 Task: Add a timeline in the project TouchLine for the epic 'Digital product development' from 2023/02/16 to 2025/11/07.
Action: Mouse moved to (153, 209)
Screenshot: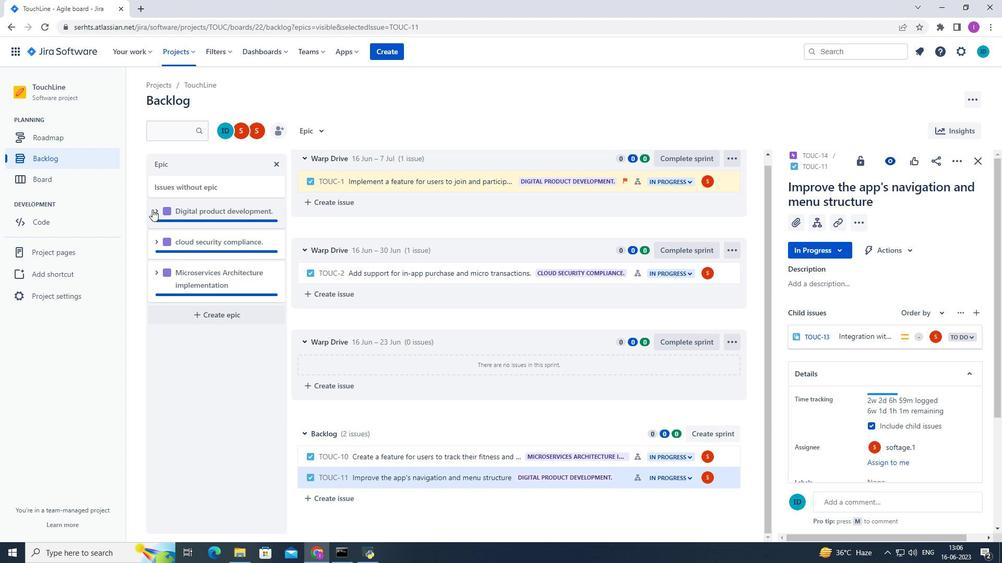 
Action: Mouse pressed left at (153, 209)
Screenshot: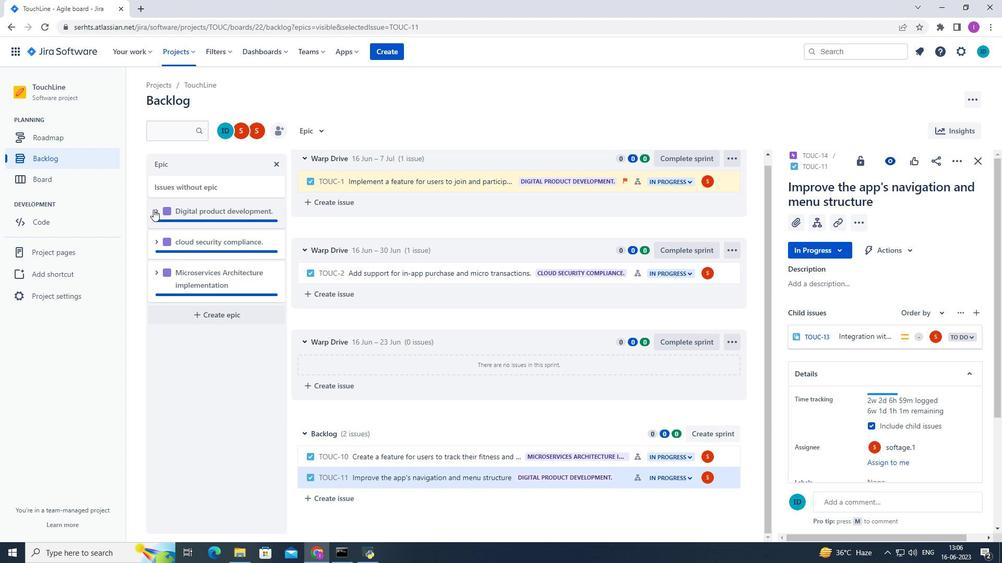 
Action: Mouse moved to (195, 292)
Screenshot: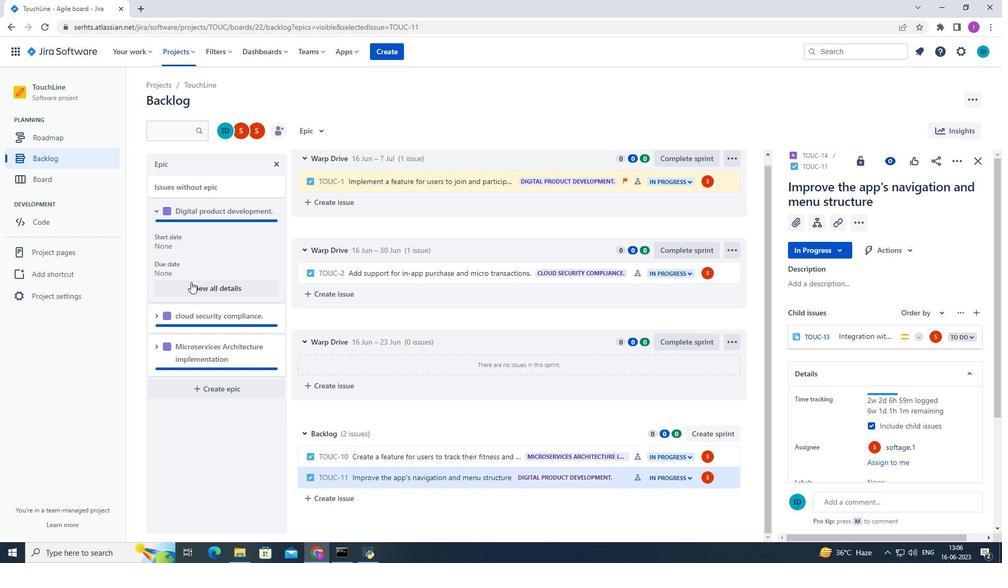 
Action: Mouse pressed left at (195, 292)
Screenshot: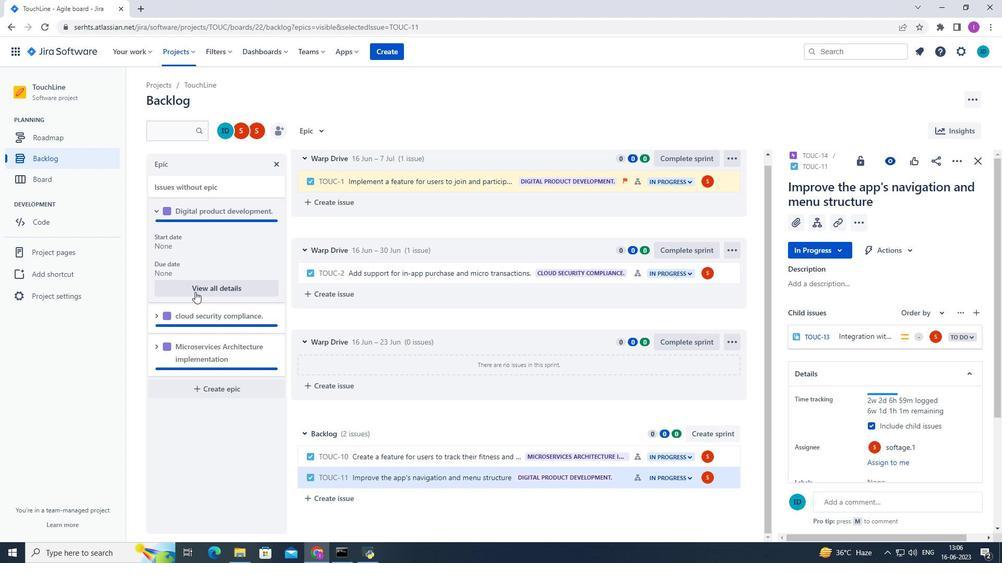 
Action: Mouse moved to (905, 445)
Screenshot: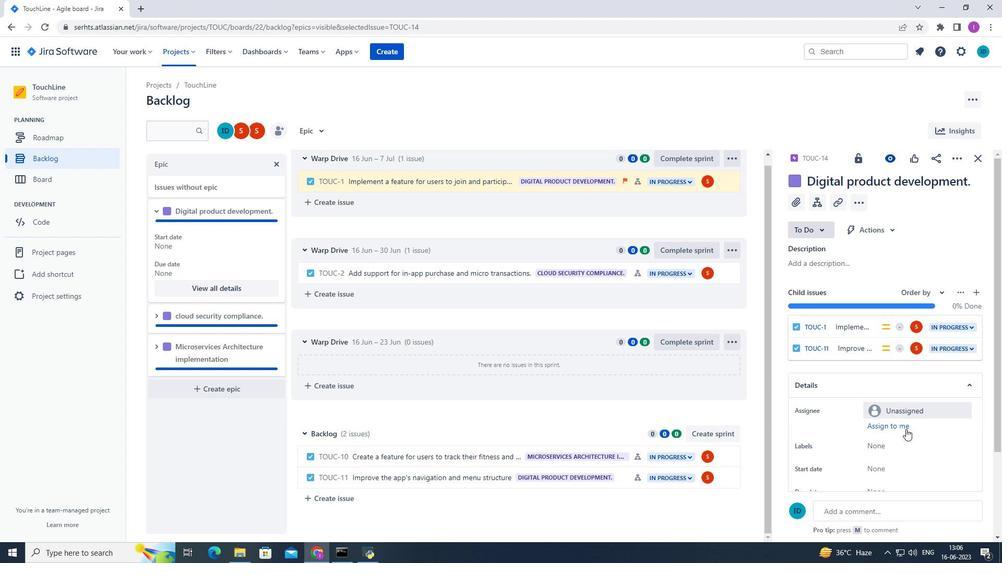 
Action: Mouse scrolled (905, 444) with delta (0, 0)
Screenshot: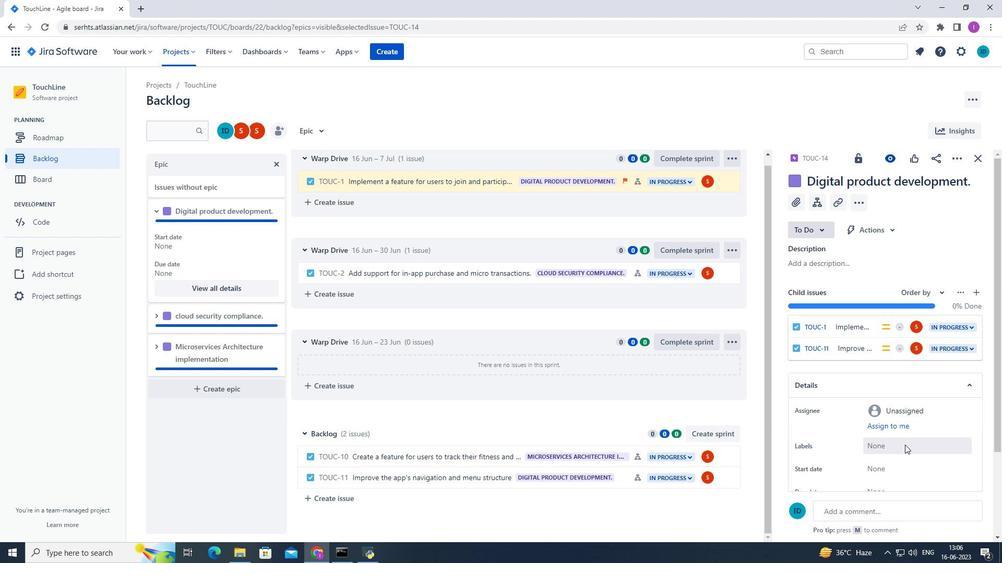 
Action: Mouse scrolled (905, 444) with delta (0, 0)
Screenshot: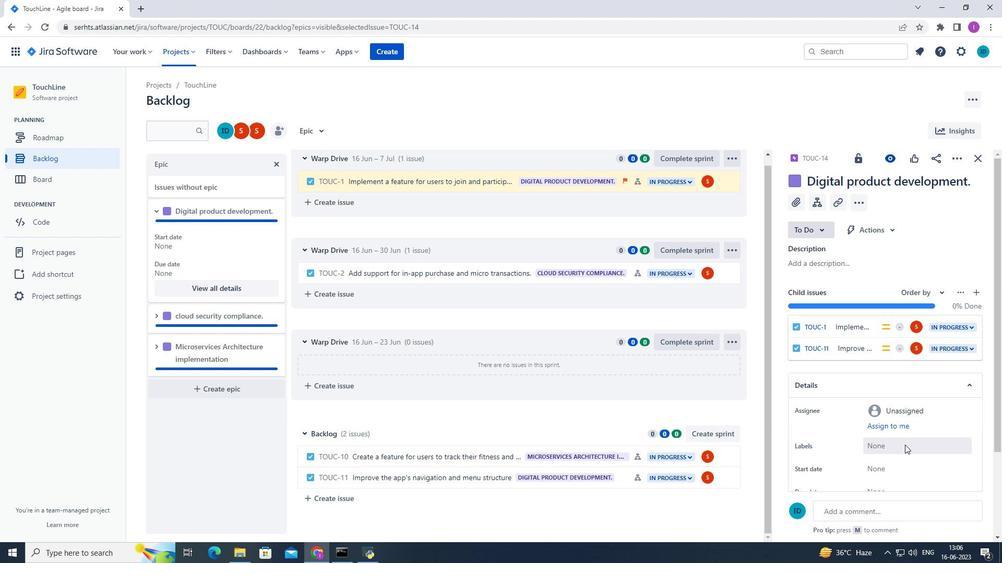 
Action: Mouse scrolled (905, 444) with delta (0, 0)
Screenshot: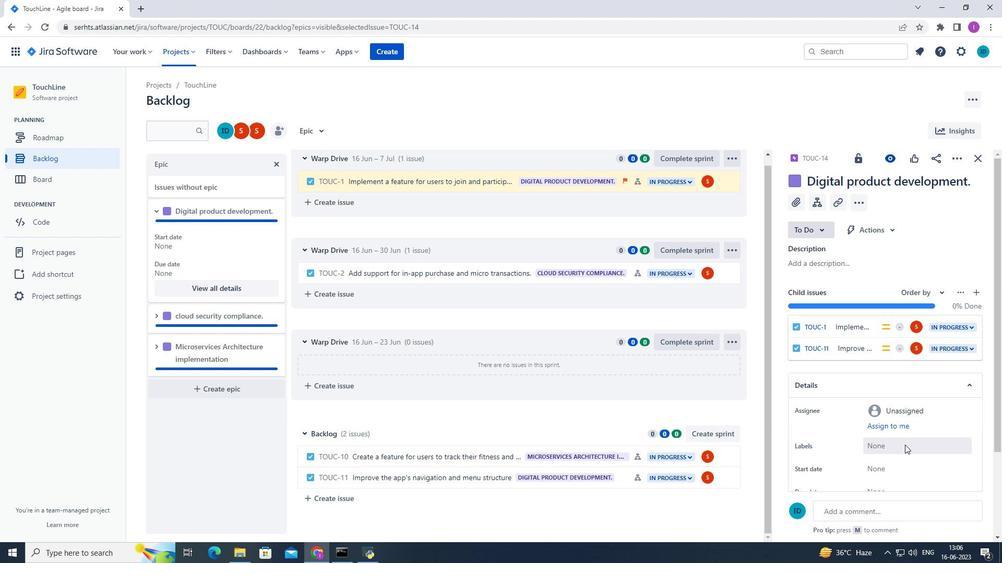 
Action: Mouse scrolled (905, 444) with delta (0, 0)
Screenshot: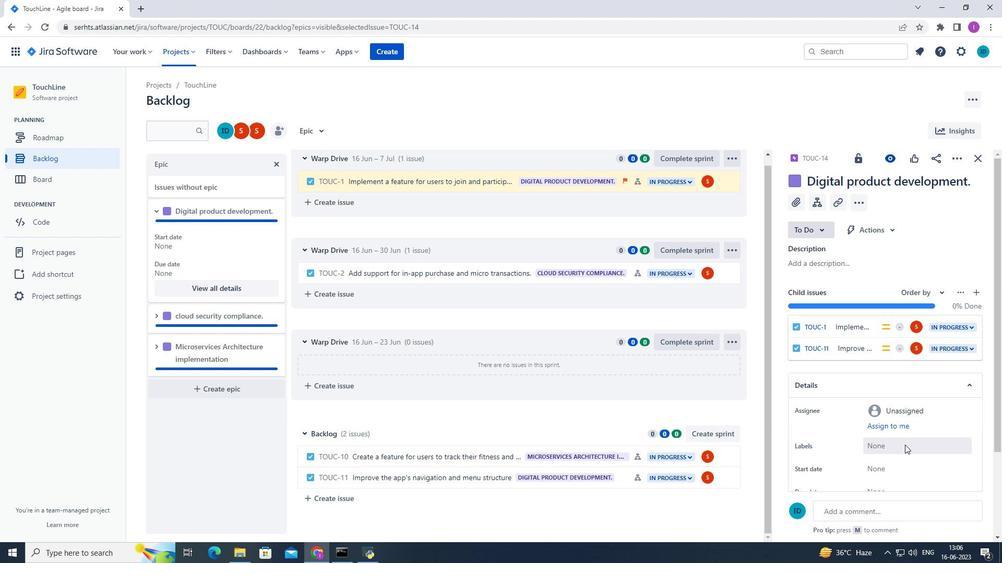 
Action: Mouse moved to (882, 363)
Screenshot: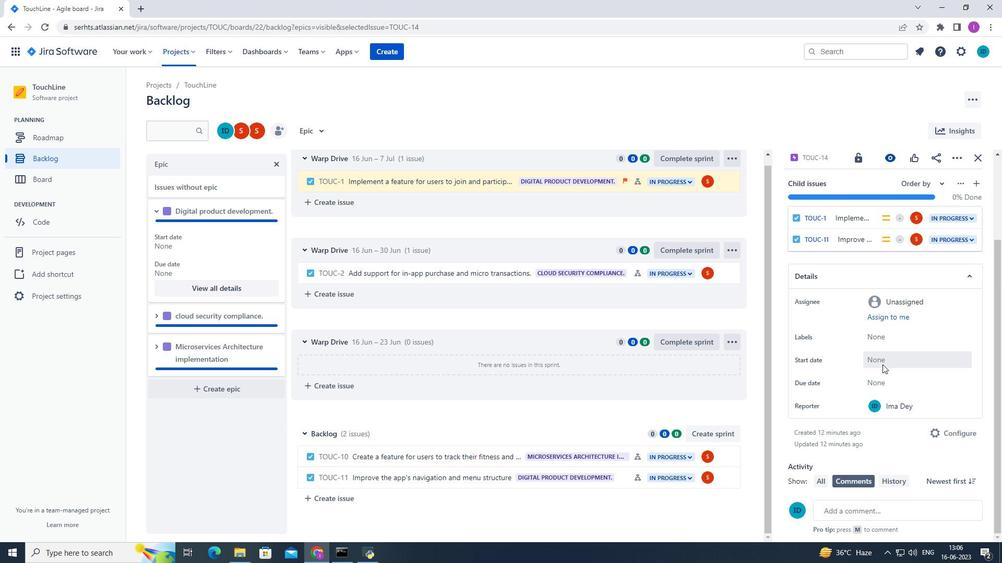 
Action: Mouse pressed left at (882, 363)
Screenshot: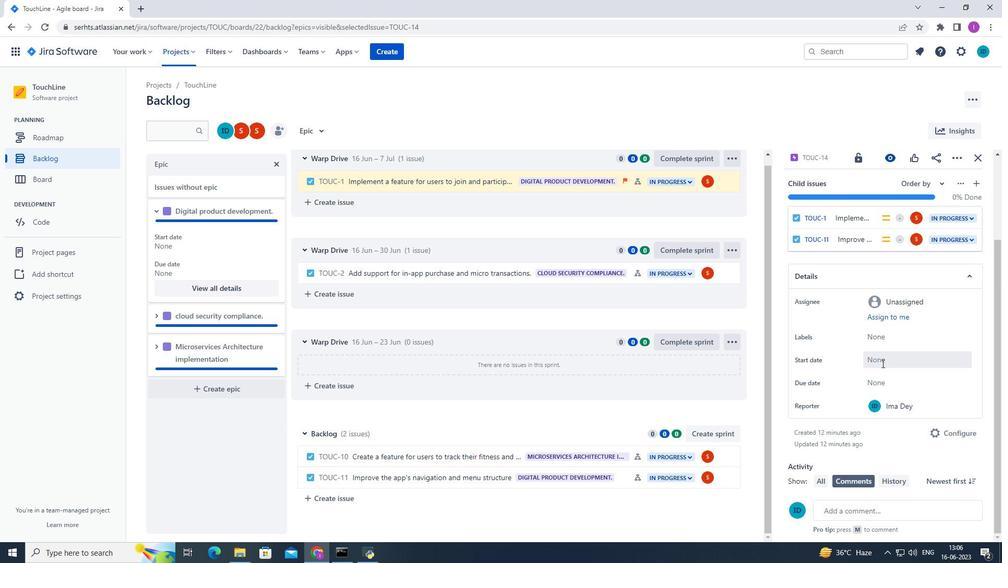 
Action: Mouse moved to (984, 389)
Screenshot: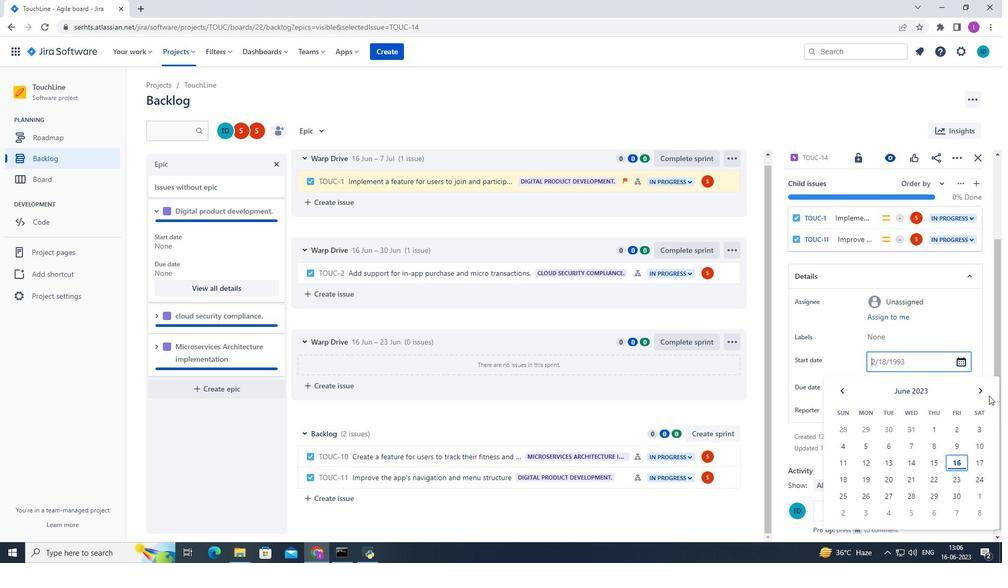 
Action: Mouse pressed left at (984, 389)
Screenshot: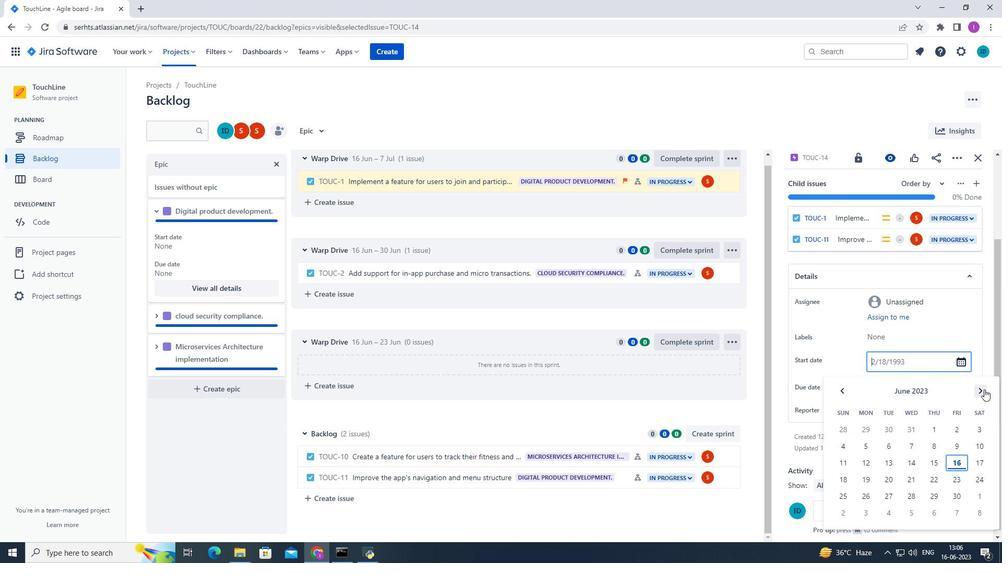 
Action: Mouse pressed left at (984, 389)
Screenshot: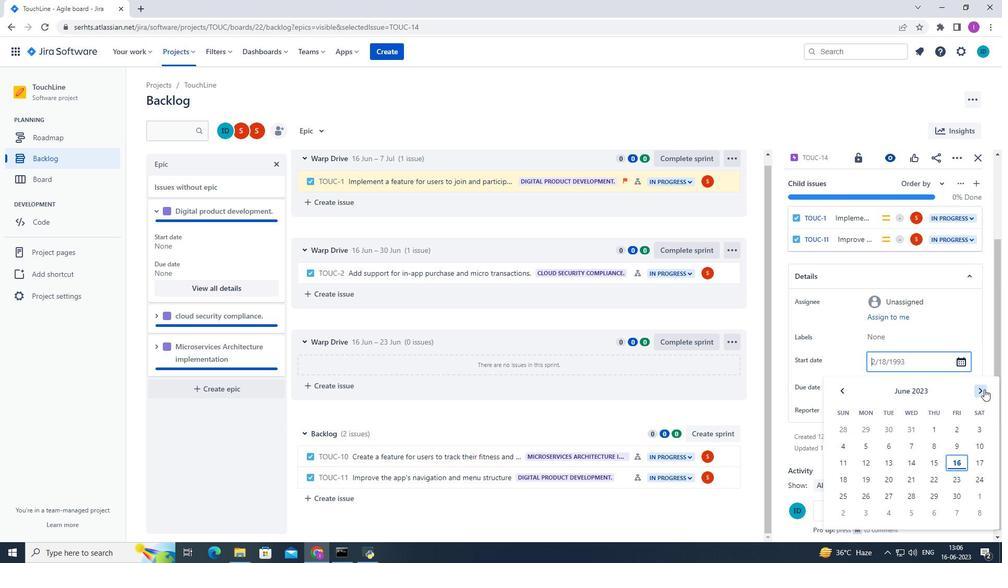 
Action: Mouse moved to (844, 394)
Screenshot: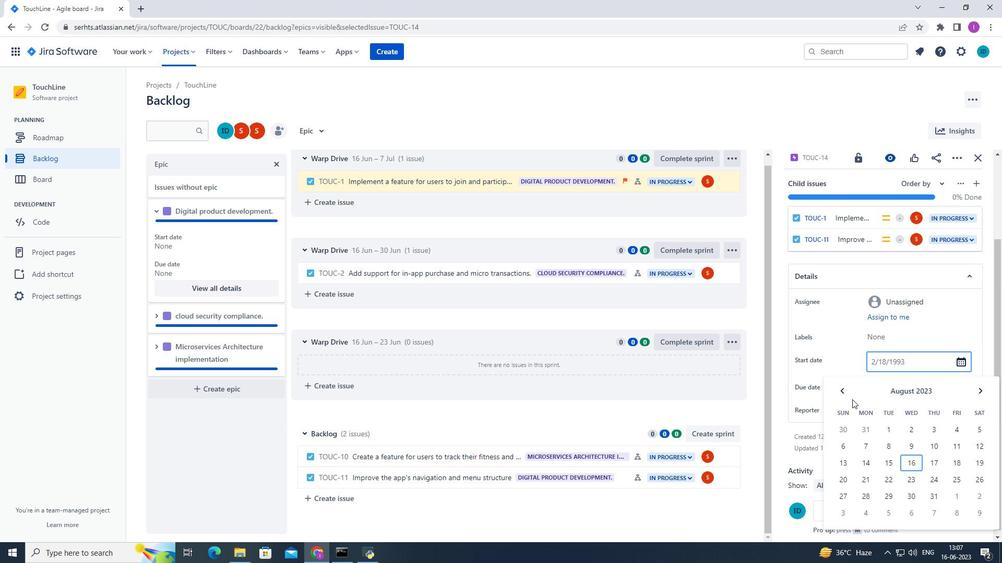 
Action: Mouse pressed left at (844, 394)
Screenshot: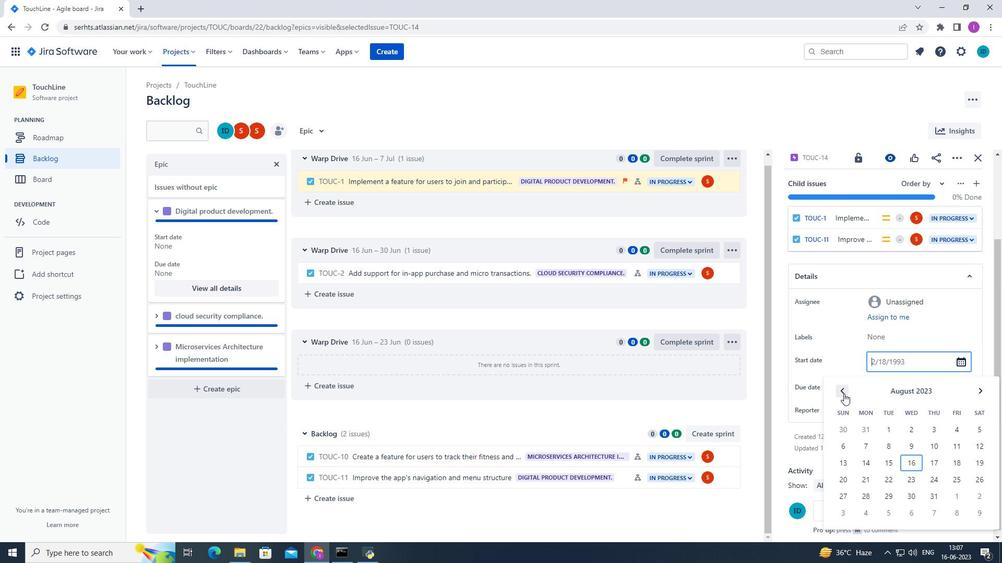 
Action: Mouse pressed left at (844, 394)
Screenshot: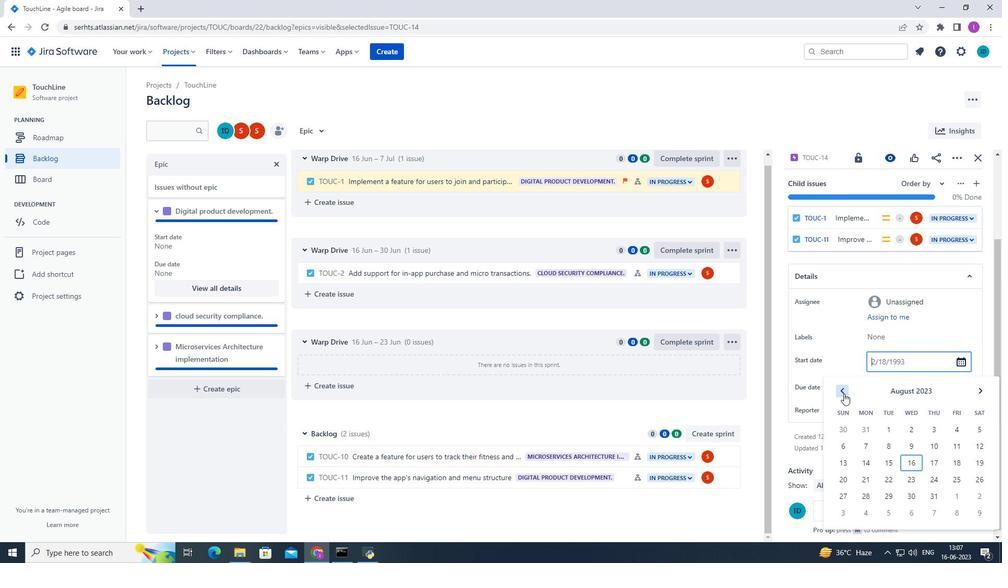 
Action: Mouse pressed left at (844, 394)
Screenshot: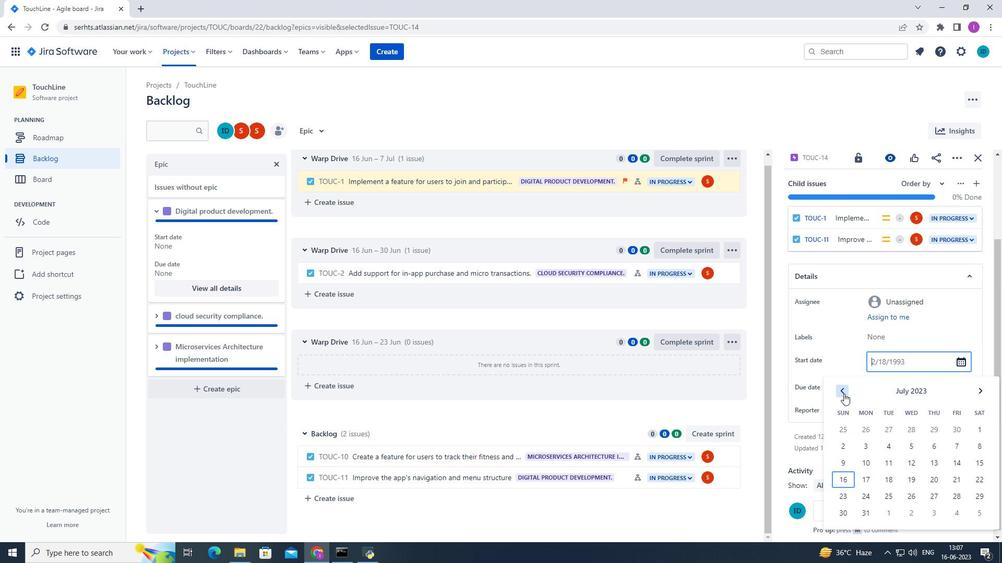
Action: Mouse pressed left at (844, 394)
Screenshot: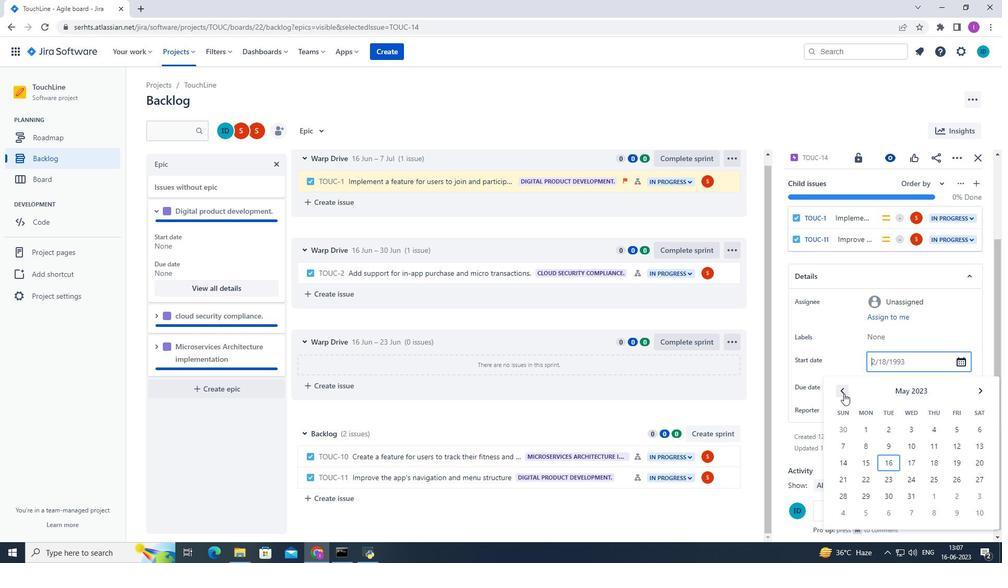 
Action: Mouse pressed left at (844, 394)
Screenshot: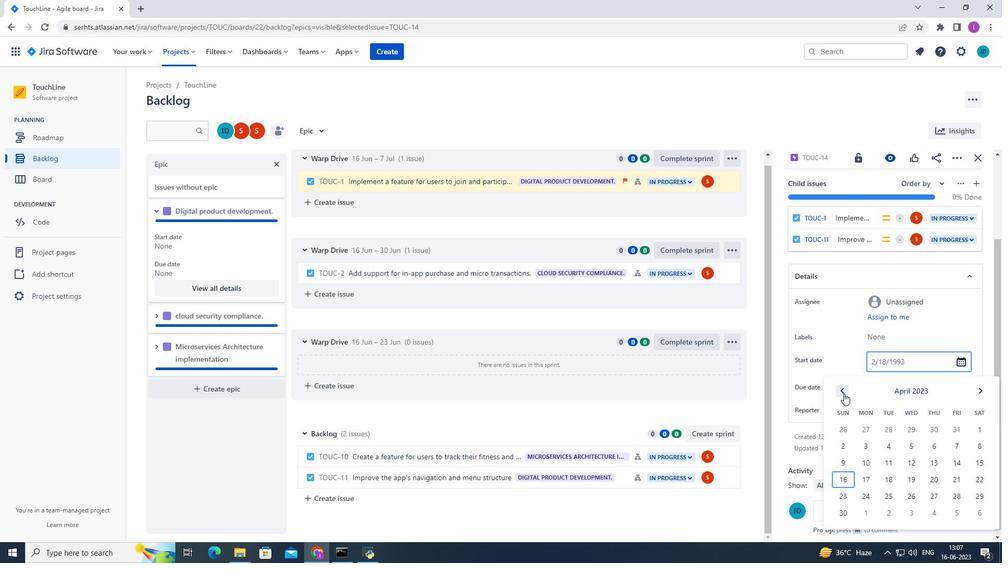 
Action: Mouse pressed left at (844, 394)
Screenshot: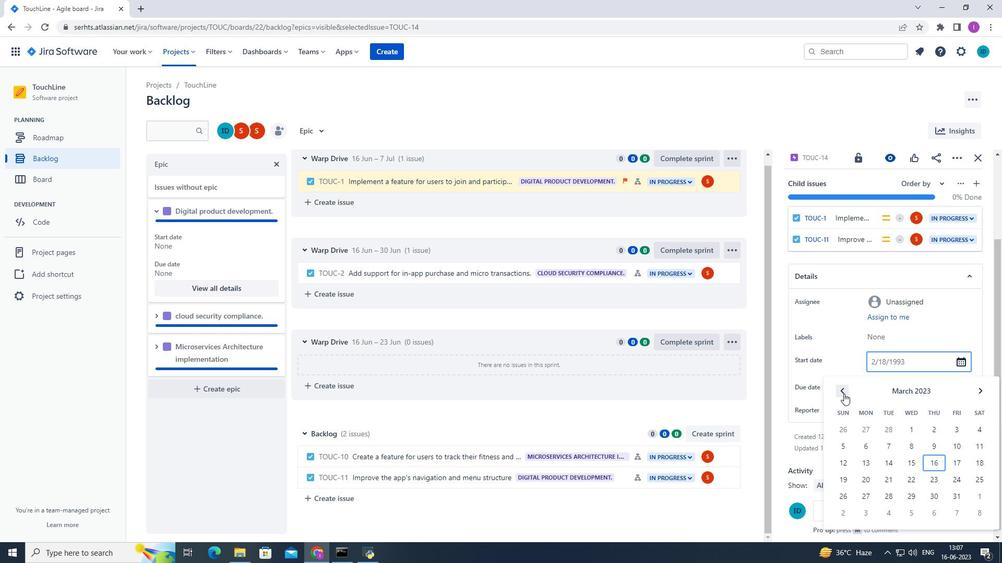 
Action: Mouse moved to (940, 464)
Screenshot: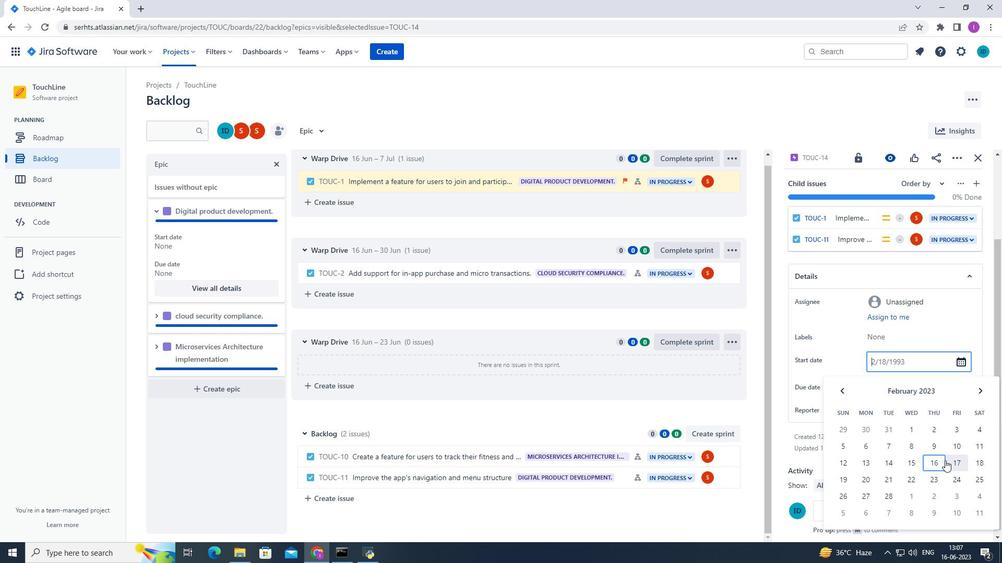 
Action: Mouse pressed left at (940, 464)
Screenshot: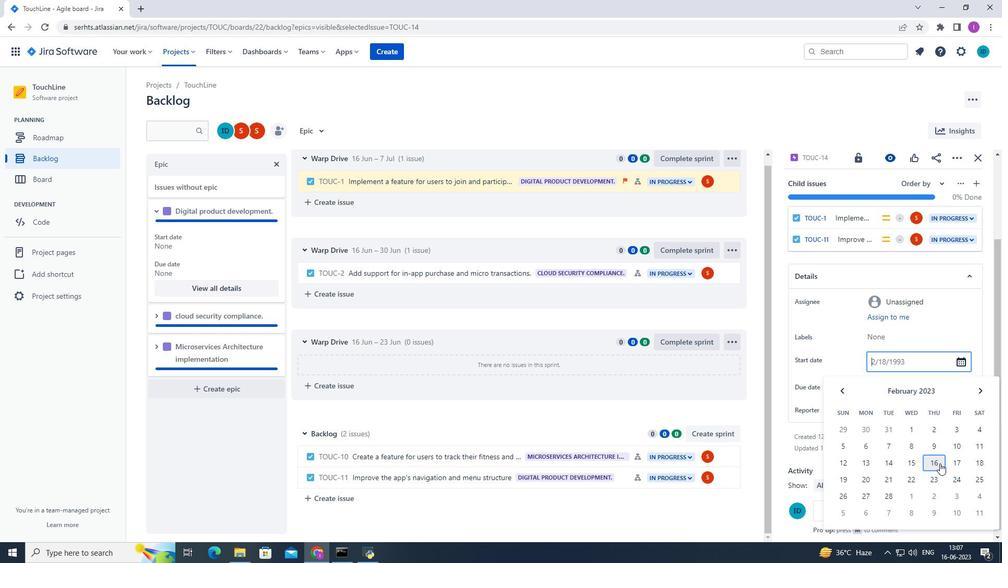 
Action: Mouse moved to (872, 387)
Screenshot: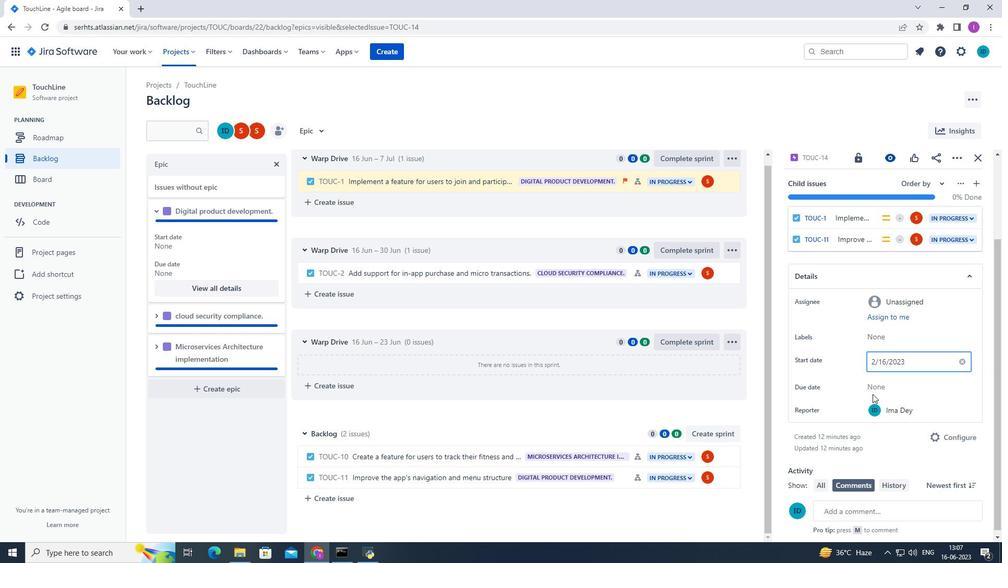 
Action: Mouse pressed left at (872, 387)
Screenshot: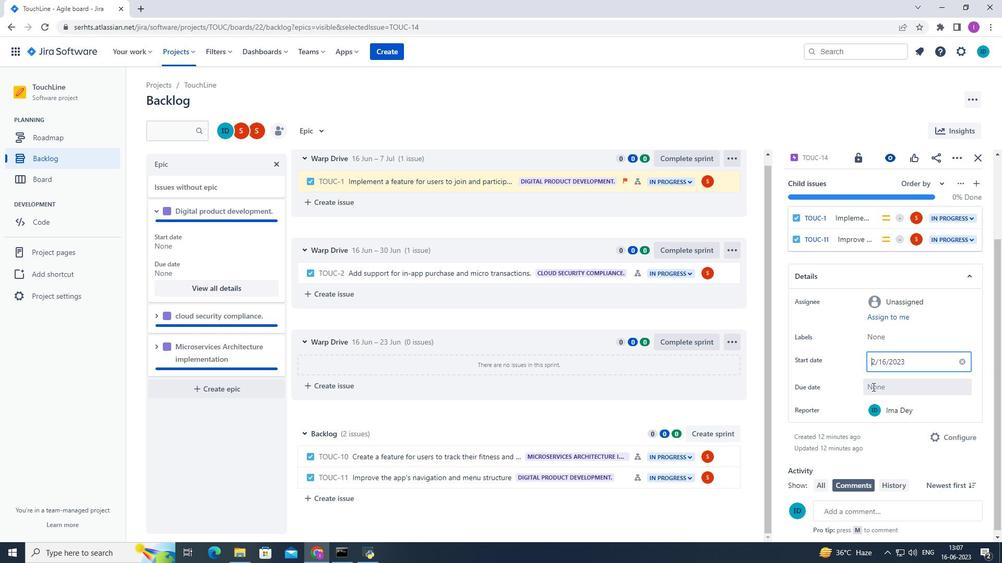 
Action: Mouse moved to (985, 231)
Screenshot: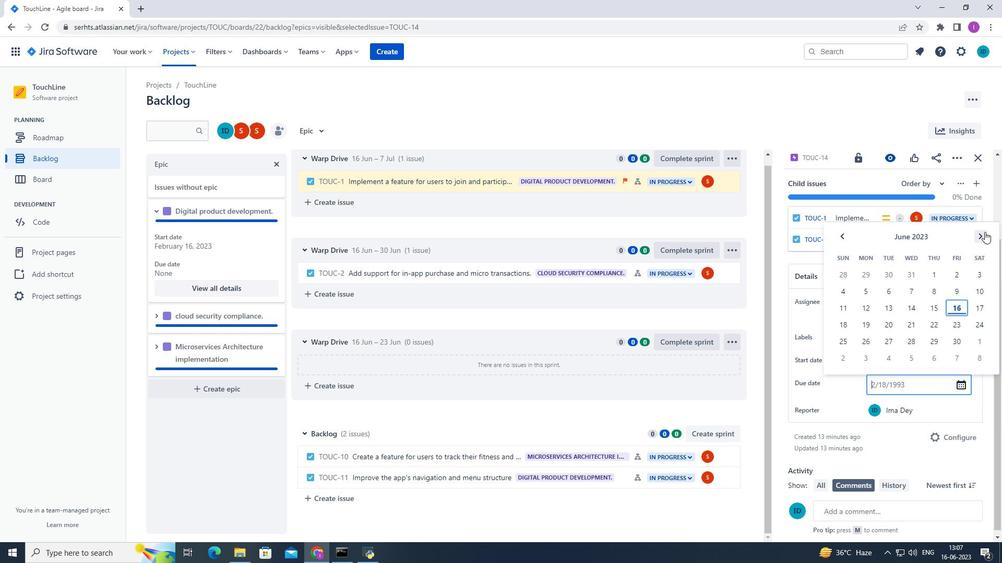 
Action: Mouse pressed left at (985, 231)
Screenshot: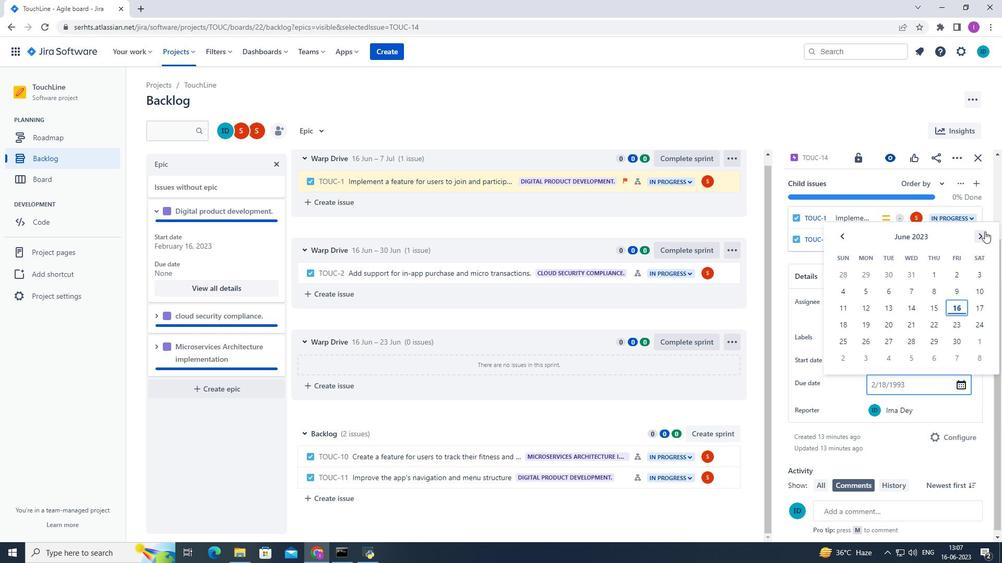 
Action: Mouse pressed left at (985, 231)
Screenshot: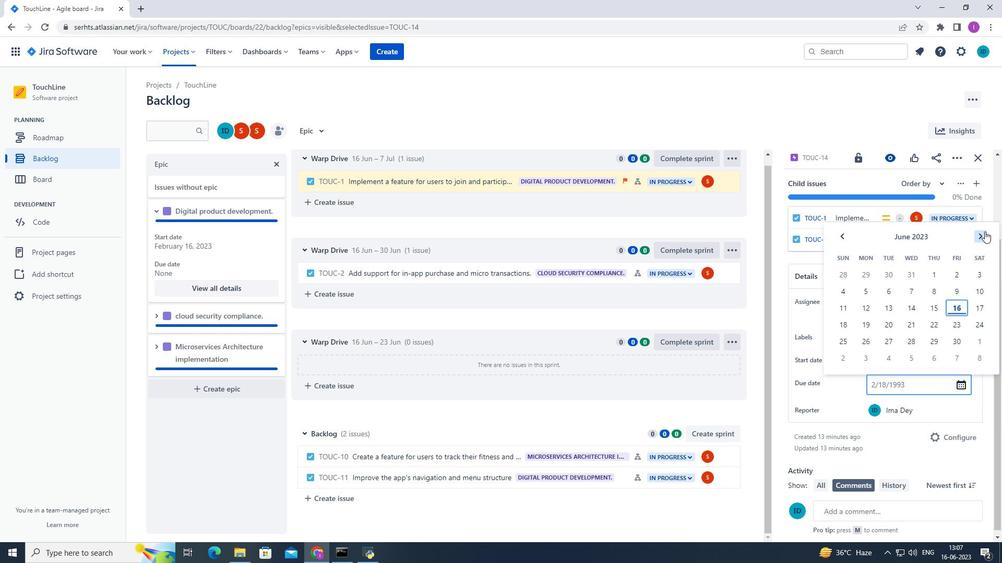 
Action: Mouse pressed left at (985, 231)
Screenshot: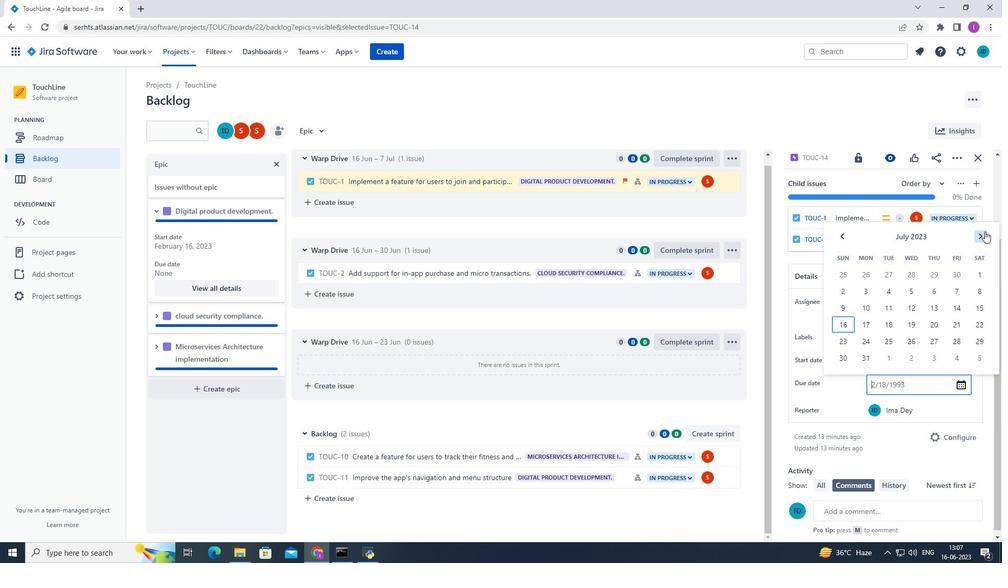 
Action: Mouse pressed left at (985, 231)
Screenshot: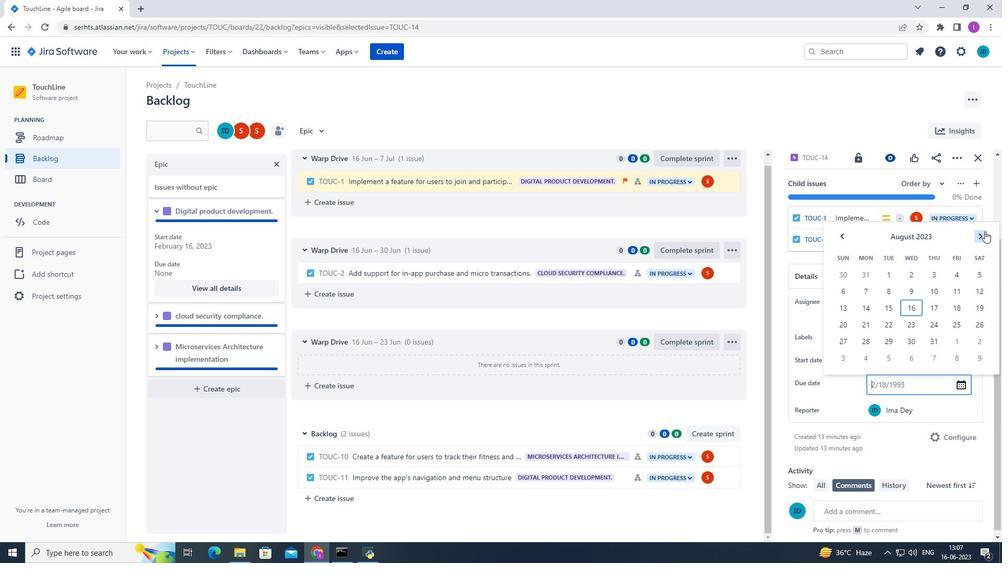 
Action: Mouse pressed left at (985, 231)
Screenshot: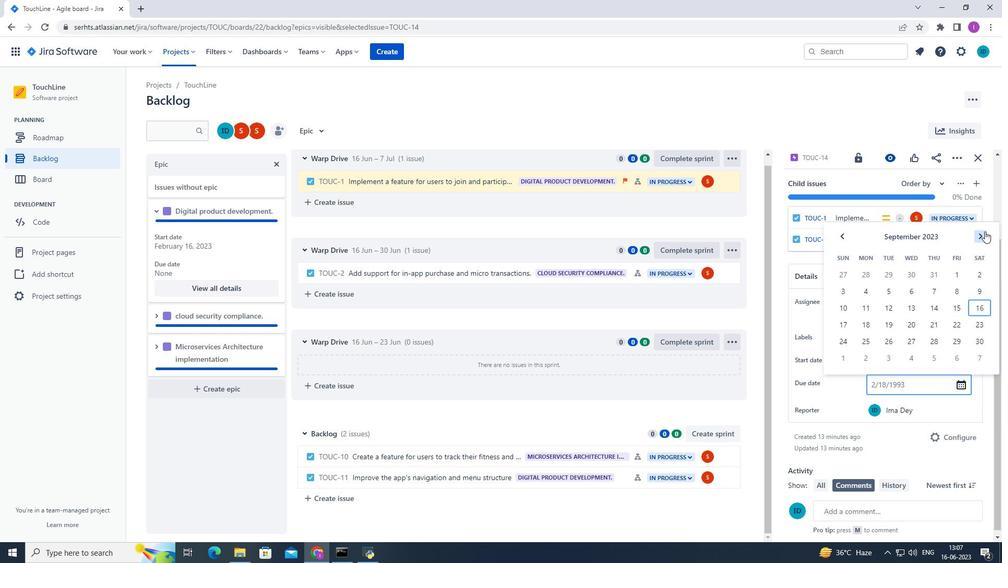 
Action: Mouse pressed left at (985, 231)
Screenshot: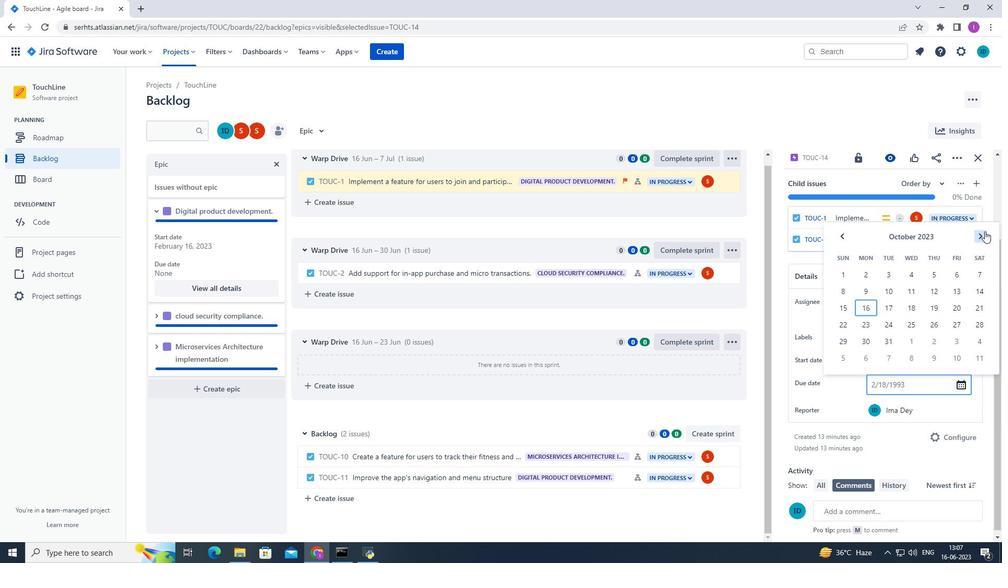
Action: Mouse pressed left at (985, 231)
Screenshot: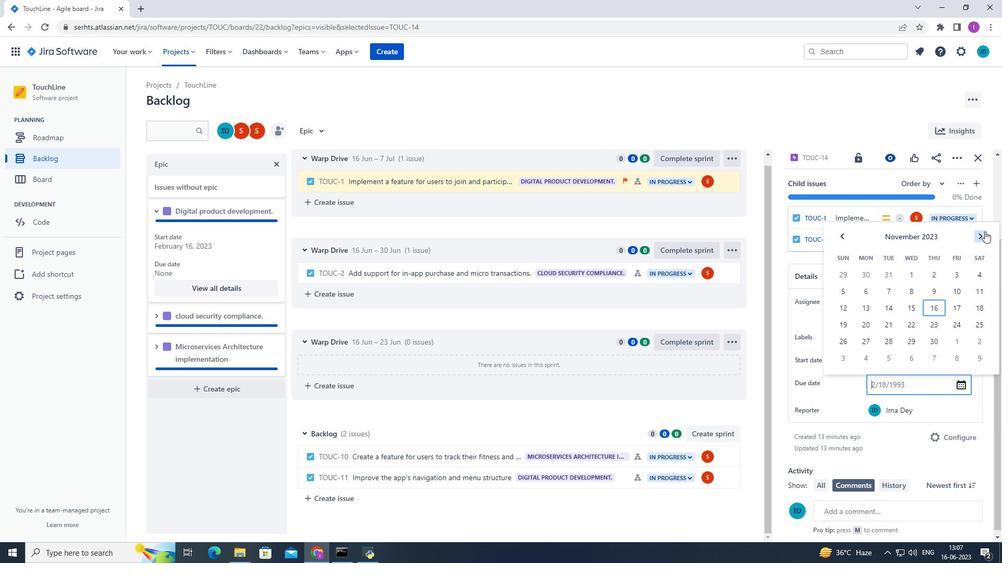 
Action: Mouse pressed left at (985, 231)
Screenshot: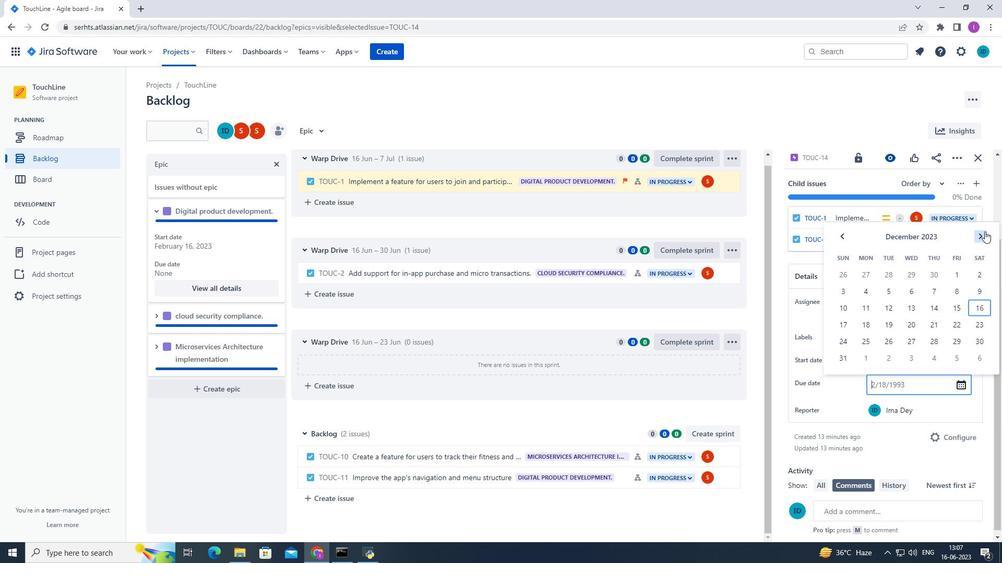 
Action: Mouse pressed left at (985, 231)
Screenshot: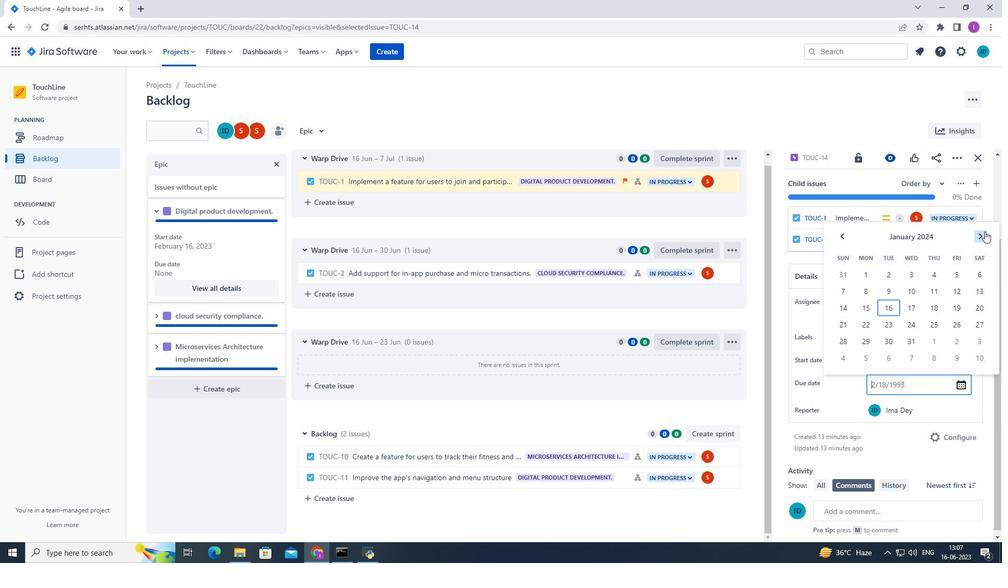 
Action: Mouse pressed left at (985, 231)
Screenshot: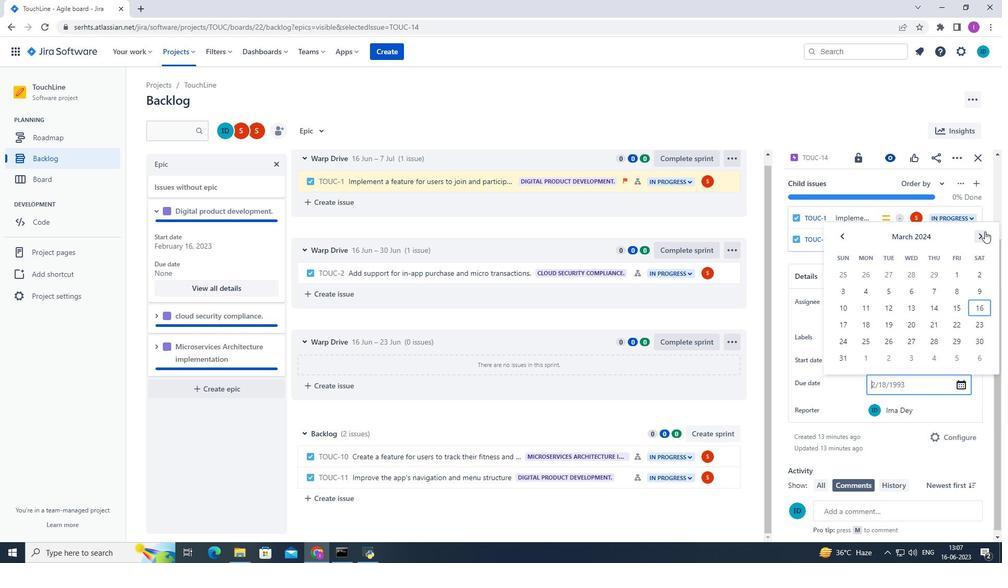 
Action: Mouse pressed left at (985, 231)
Screenshot: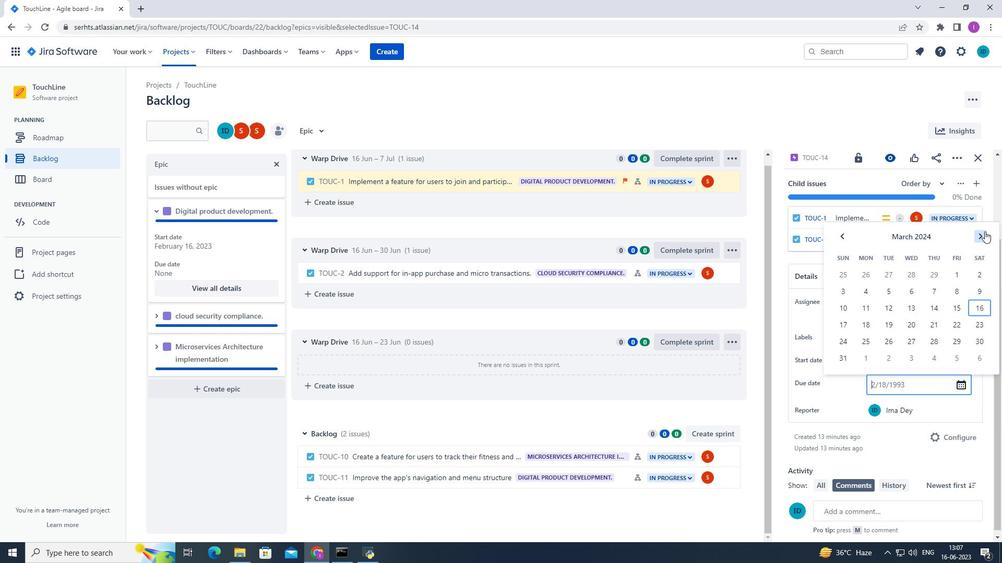 
Action: Mouse pressed left at (985, 231)
Screenshot: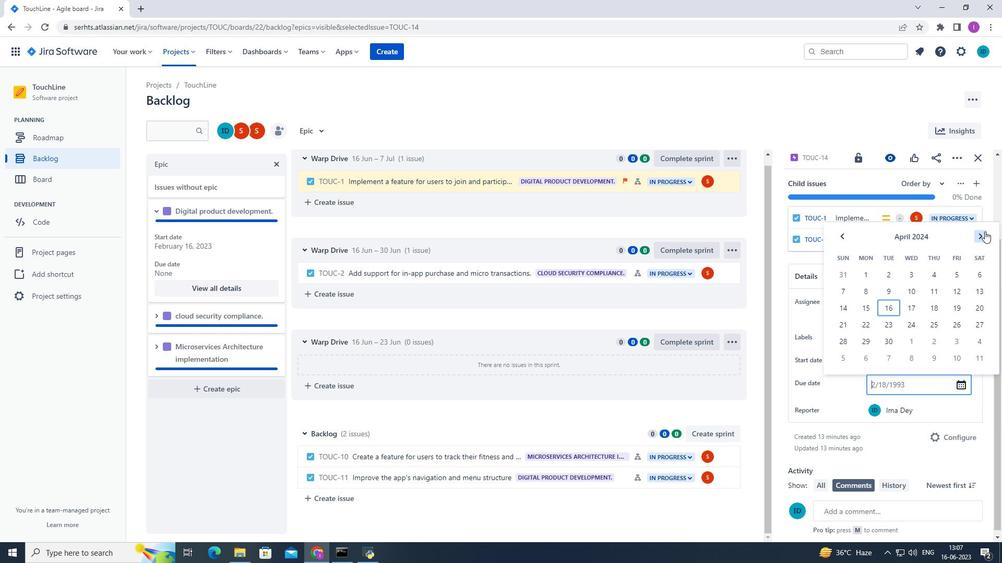 
Action: Mouse pressed left at (985, 231)
Screenshot: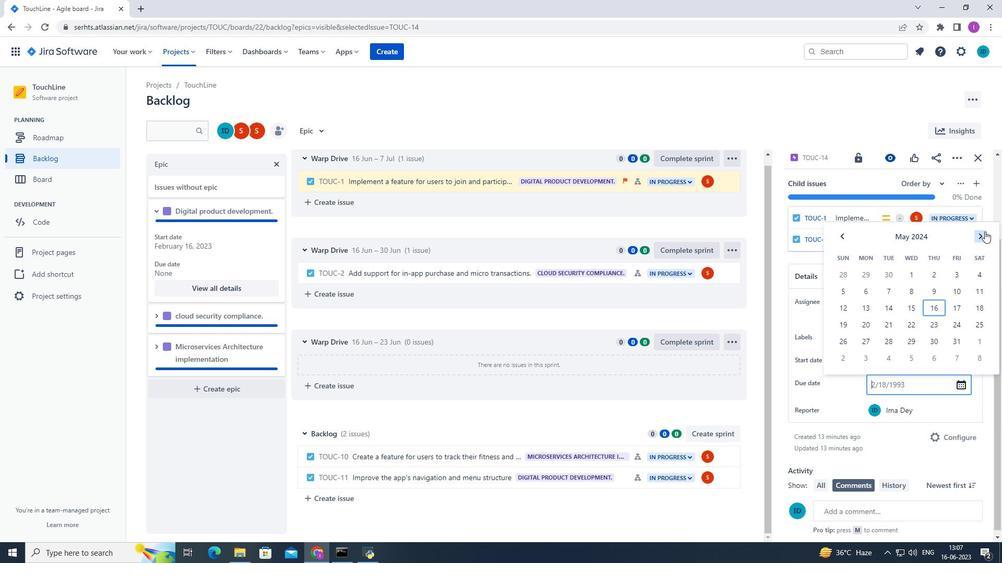 
Action: Mouse pressed left at (985, 231)
Screenshot: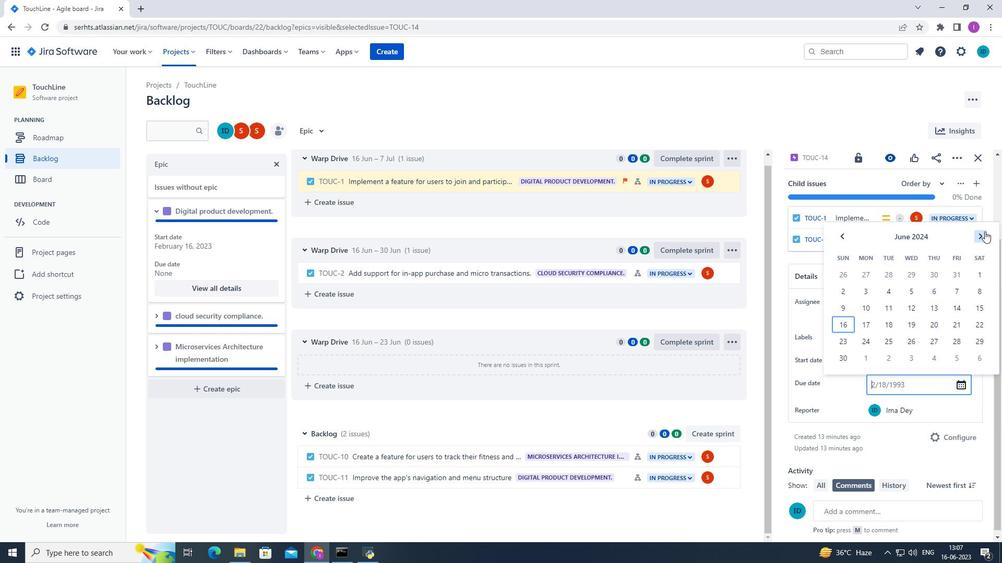 
Action: Mouse pressed left at (985, 231)
Screenshot: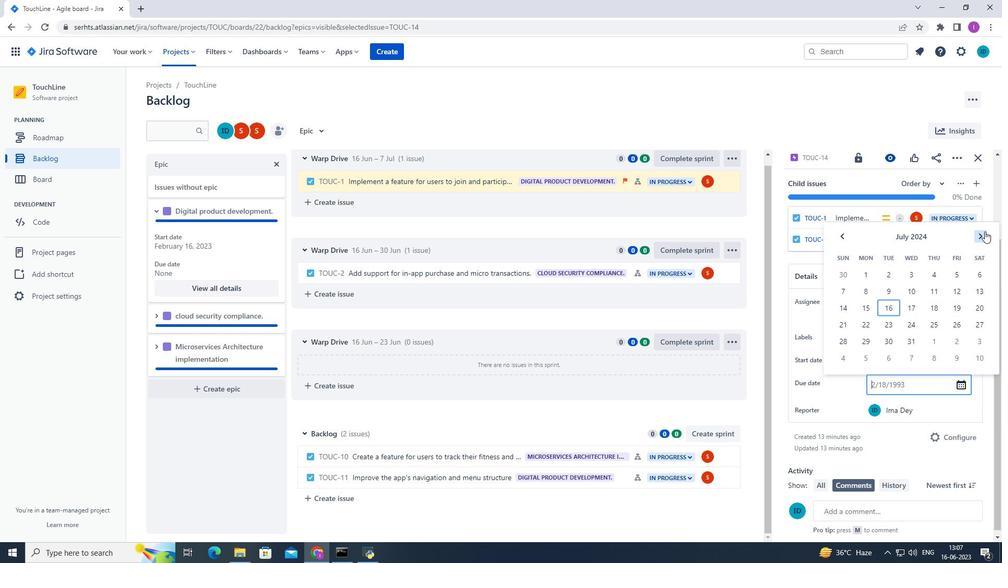 
Action: Mouse pressed left at (985, 231)
Screenshot: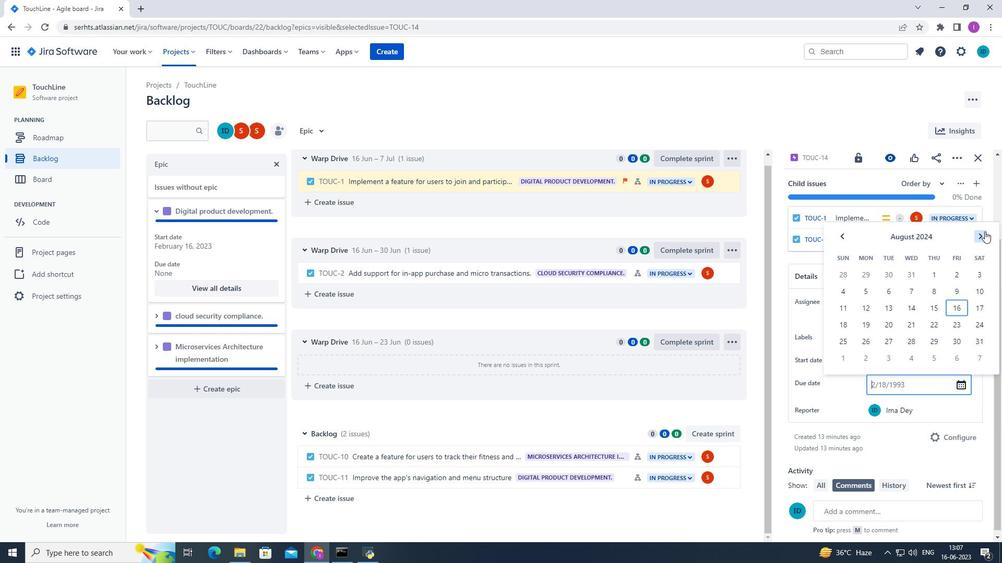 
Action: Mouse pressed left at (985, 231)
Screenshot: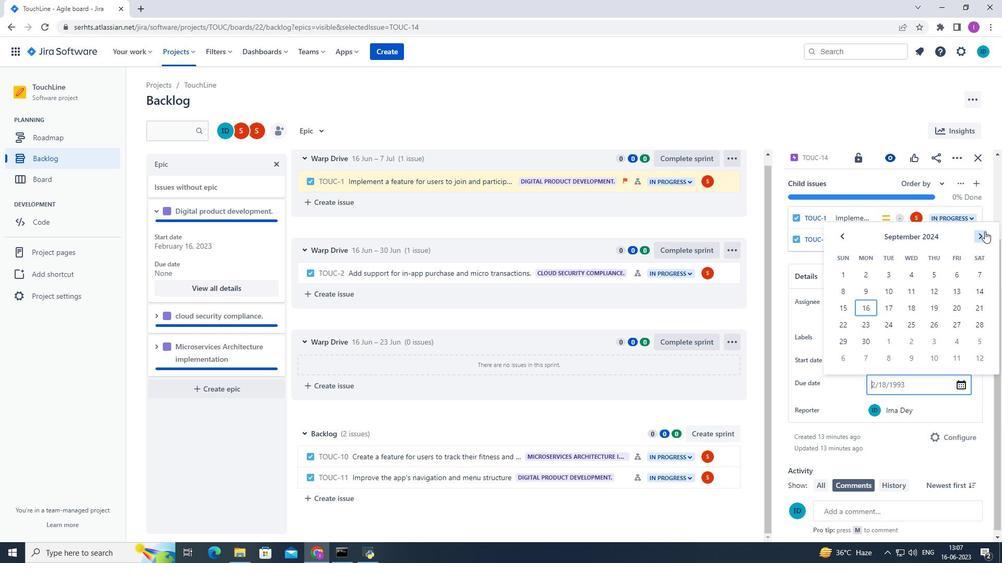 
Action: Mouse pressed left at (985, 231)
Screenshot: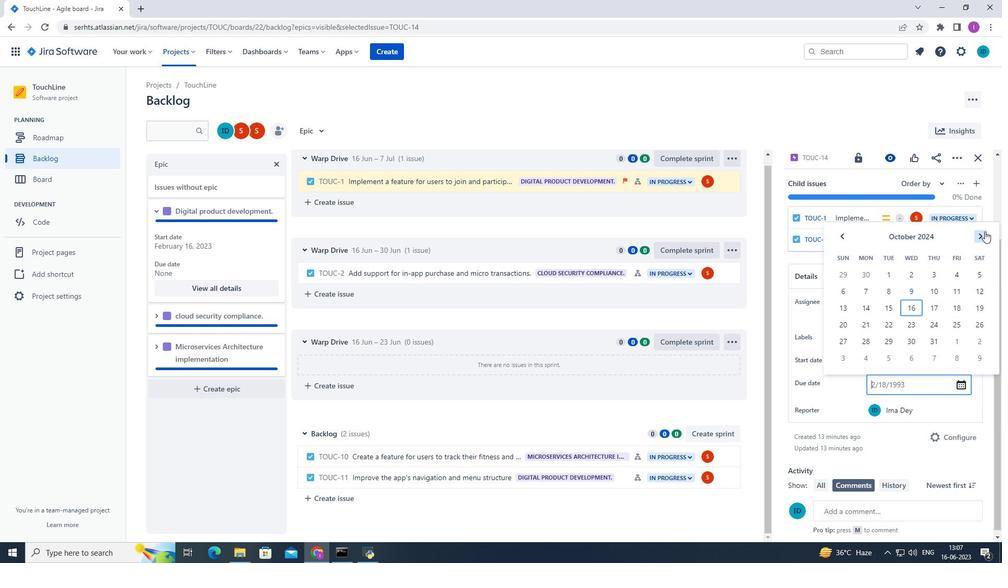 
Action: Mouse pressed left at (985, 231)
Screenshot: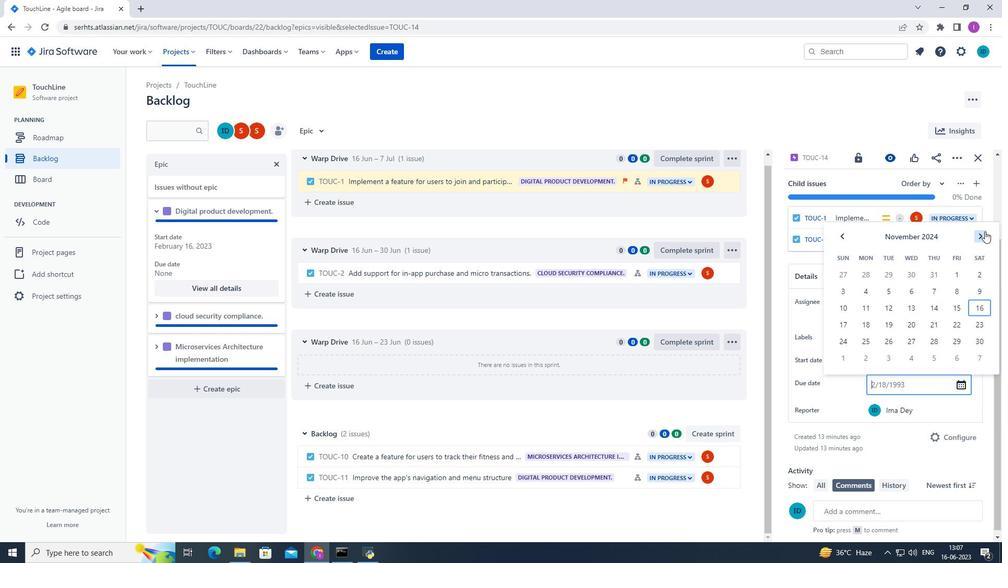
Action: Mouse pressed left at (985, 231)
Screenshot: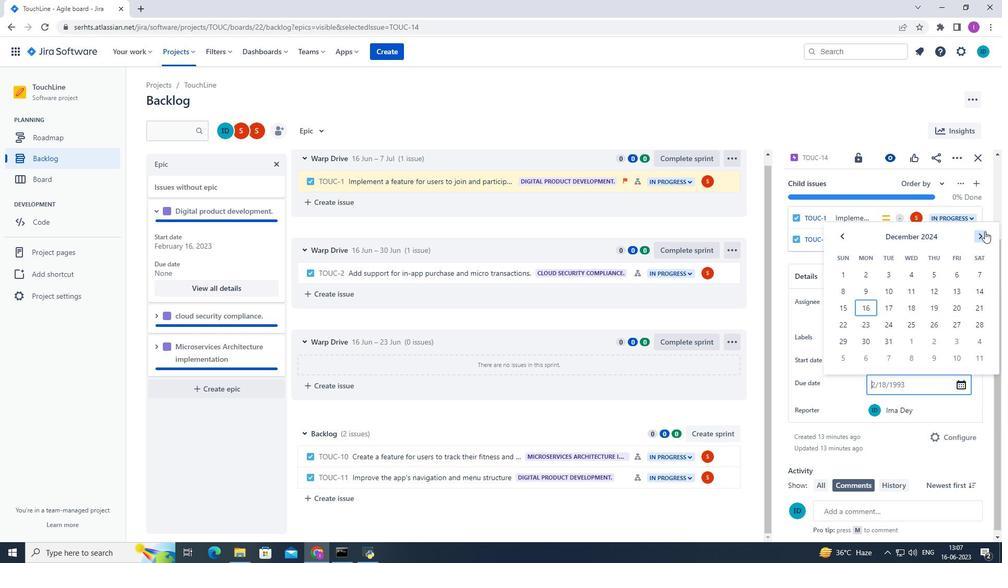 
Action: Mouse pressed left at (985, 231)
Screenshot: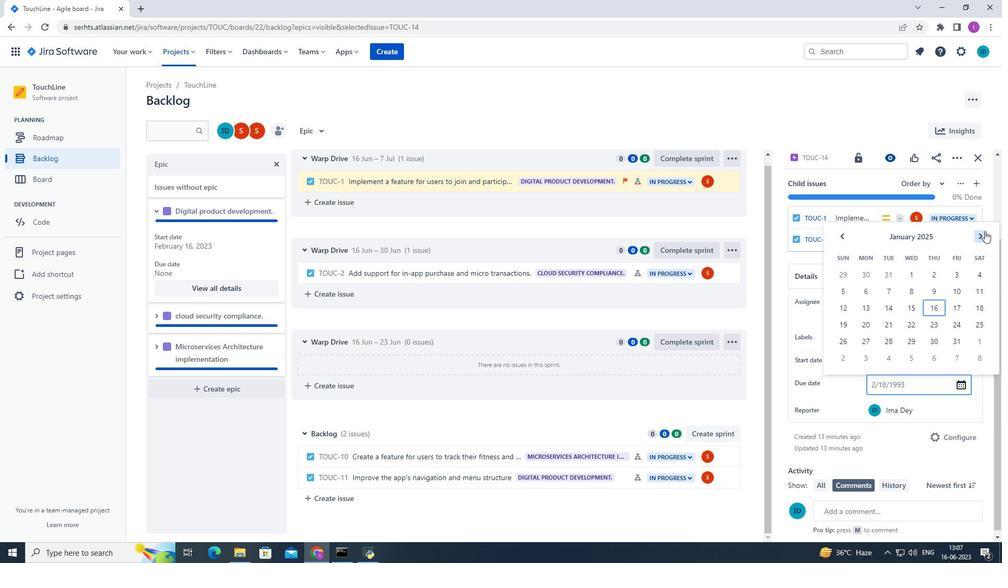 
Action: Mouse pressed left at (985, 231)
Screenshot: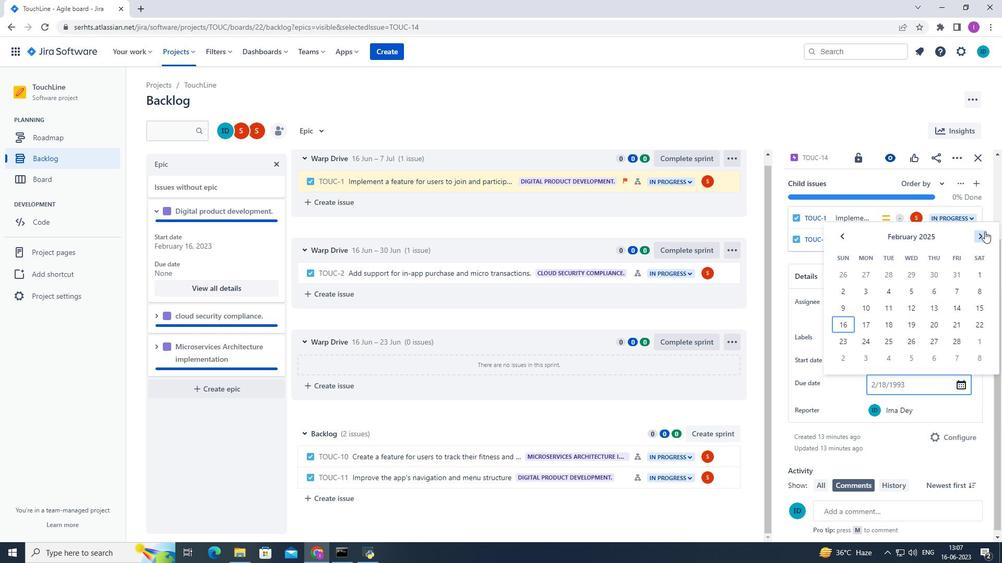 
Action: Mouse pressed left at (985, 231)
Screenshot: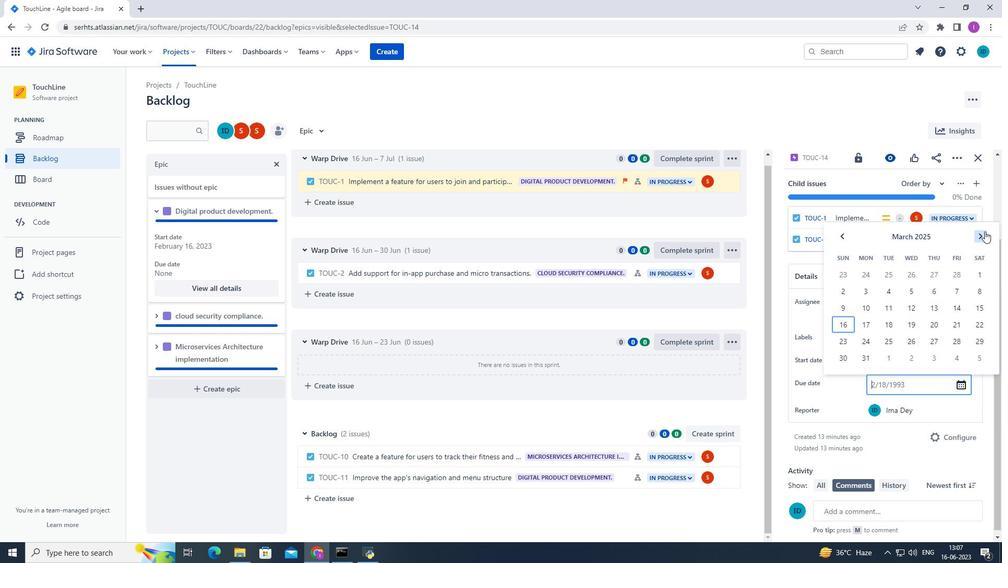 
Action: Mouse pressed left at (985, 231)
Screenshot: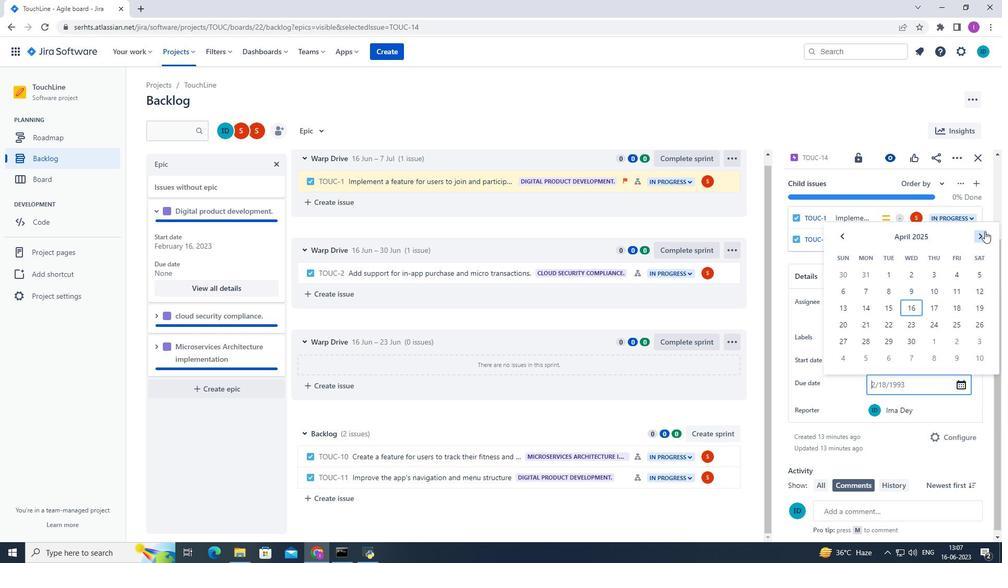 
Action: Mouse pressed left at (985, 231)
Screenshot: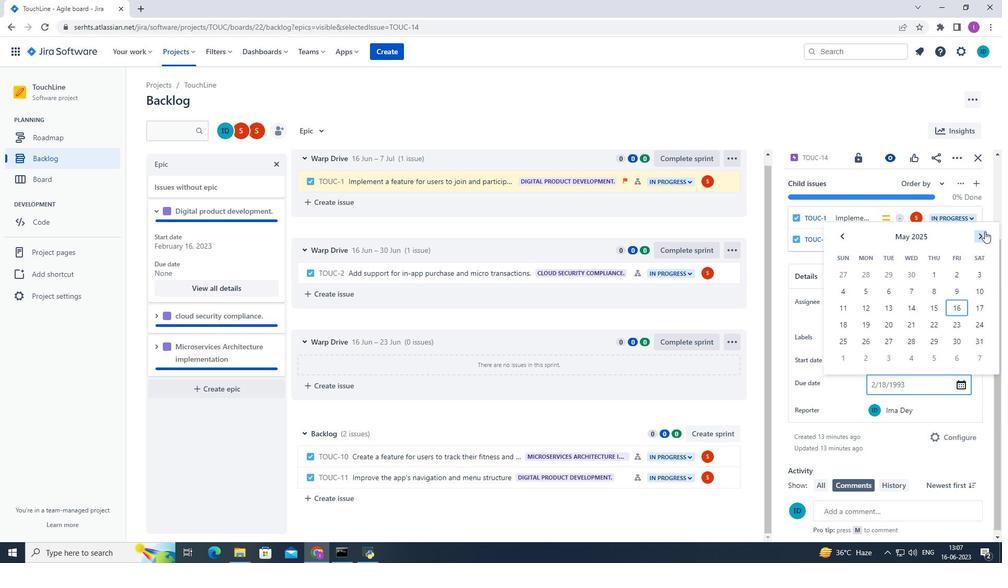 
Action: Mouse pressed left at (985, 231)
Screenshot: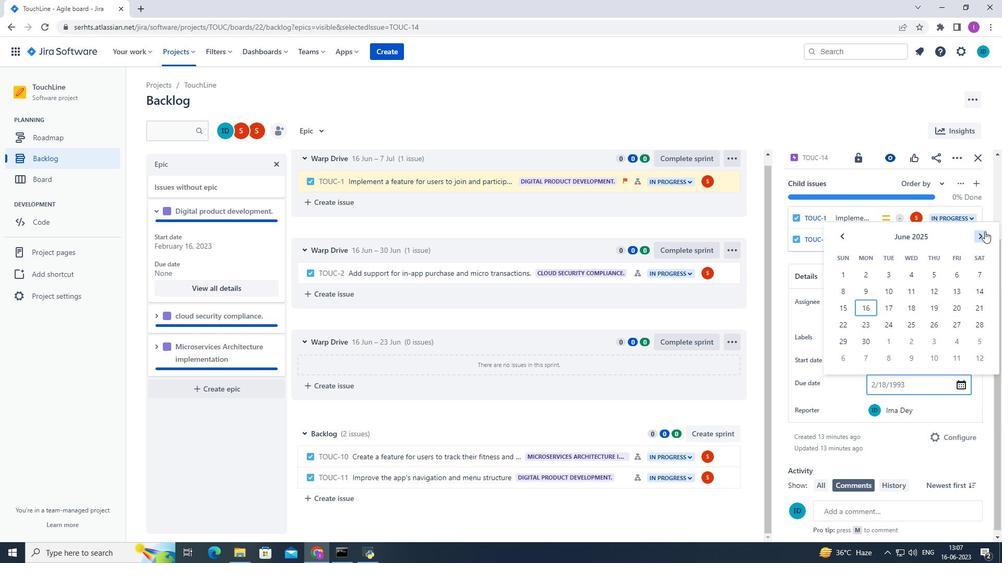 
Action: Mouse pressed left at (985, 231)
Screenshot: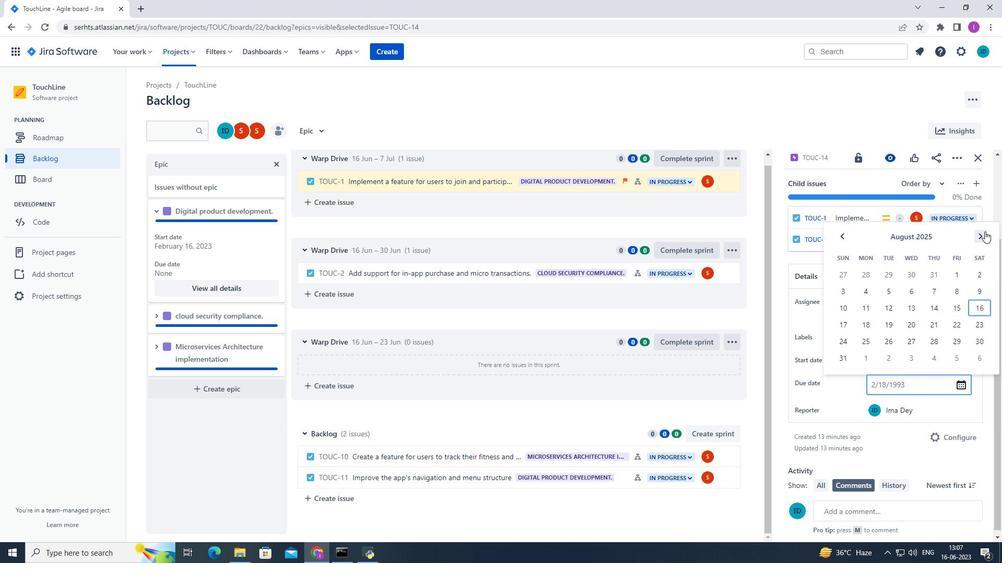 
Action: Mouse pressed left at (985, 231)
Screenshot: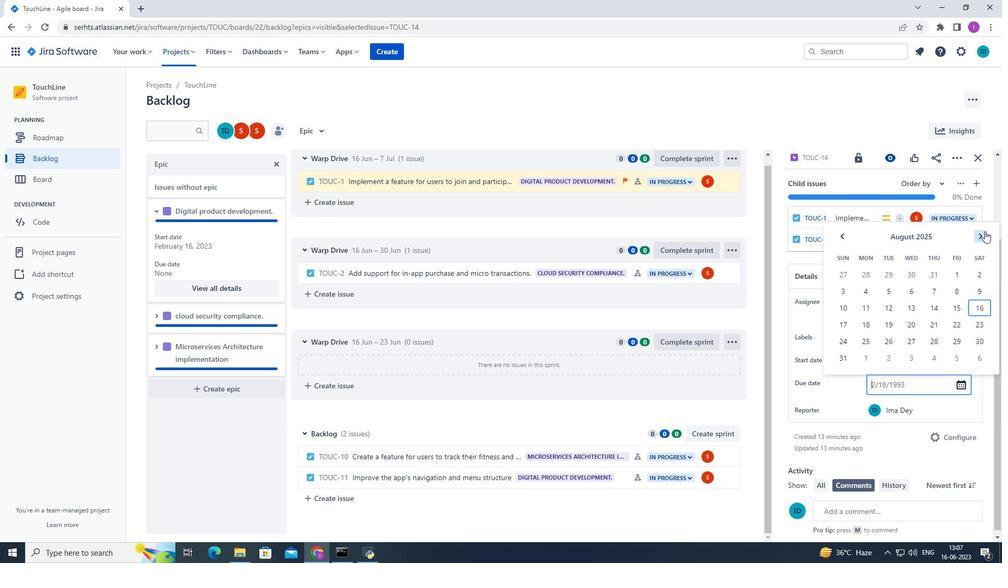 
Action: Mouse pressed left at (985, 231)
Screenshot: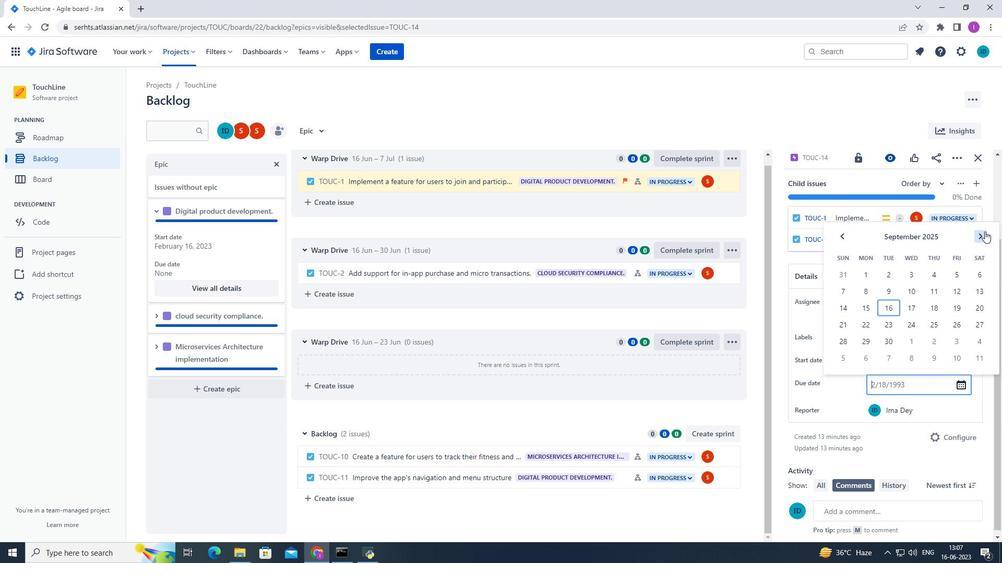 
Action: Mouse pressed left at (985, 231)
Screenshot: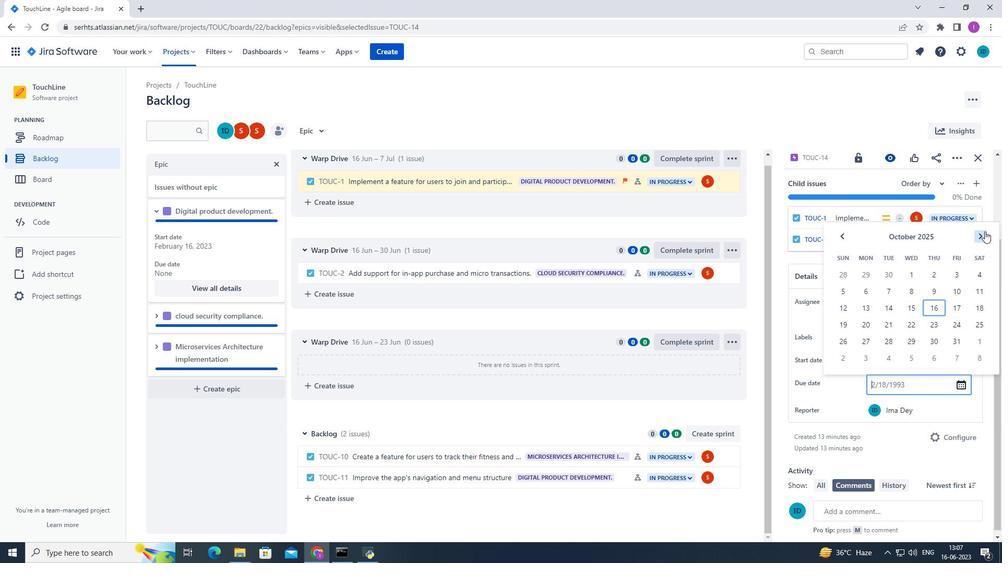 
Action: Mouse pressed left at (985, 231)
Screenshot: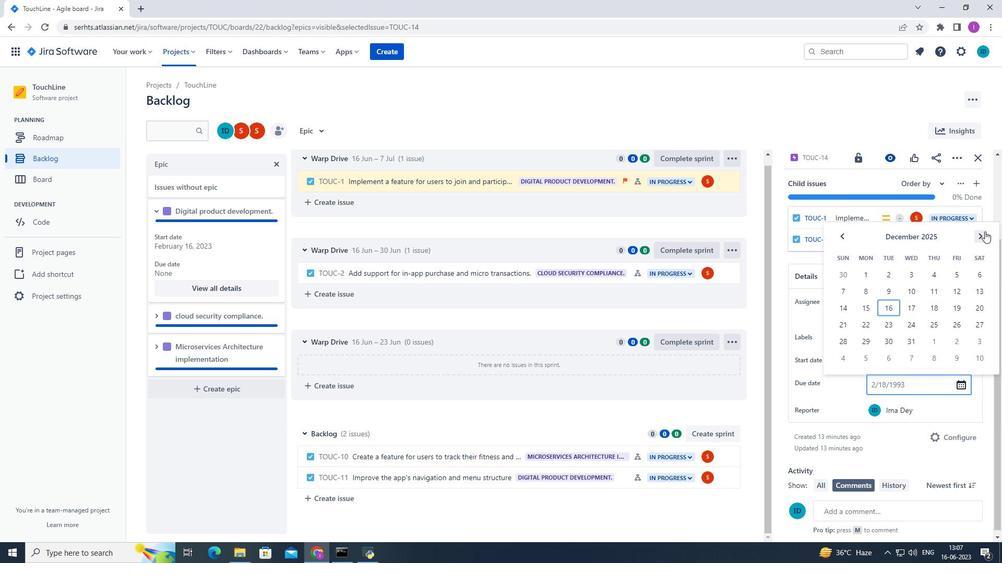 
Action: Mouse moved to (840, 239)
Screenshot: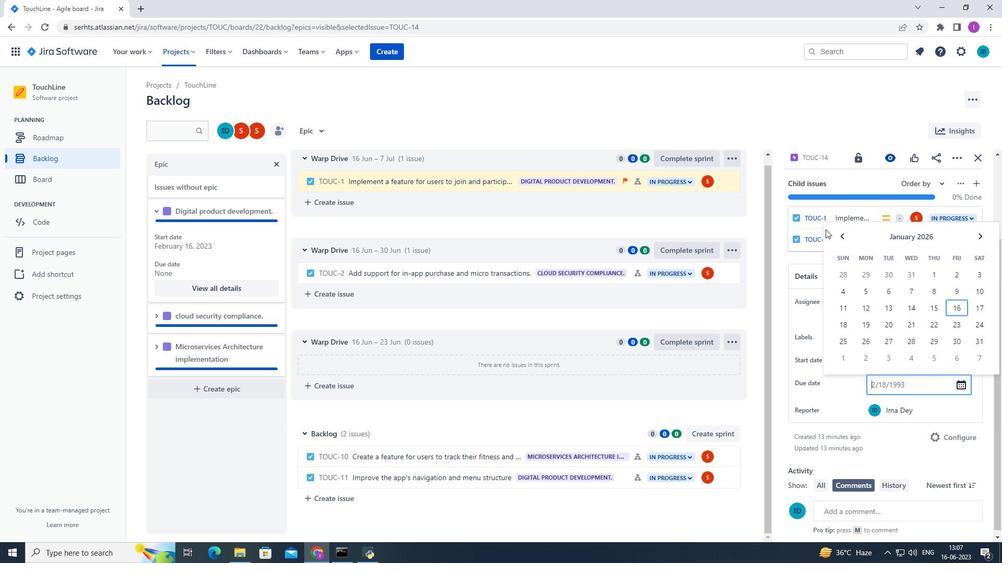 
Action: Mouse pressed left at (840, 239)
Screenshot: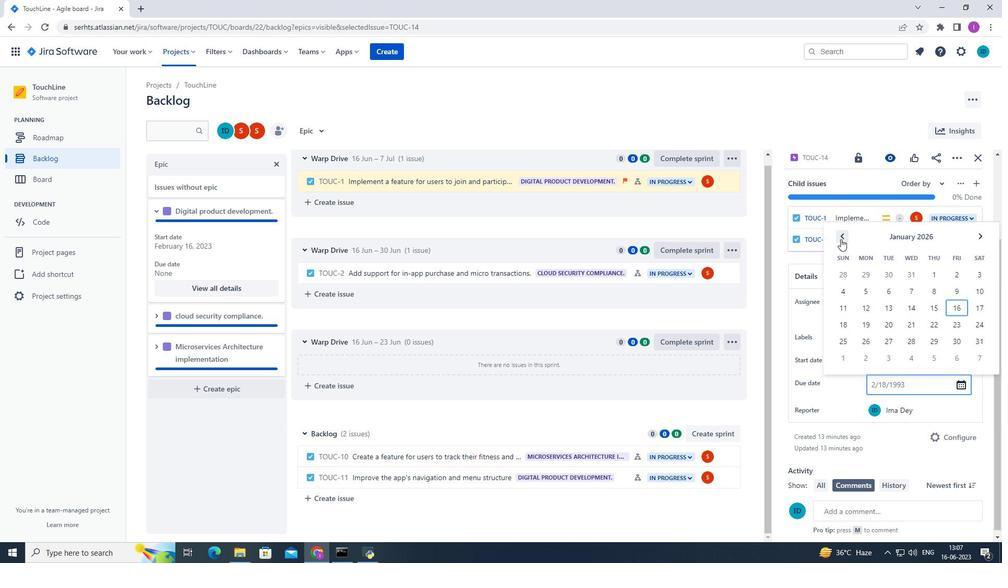 
Action: Mouse pressed left at (840, 239)
Screenshot: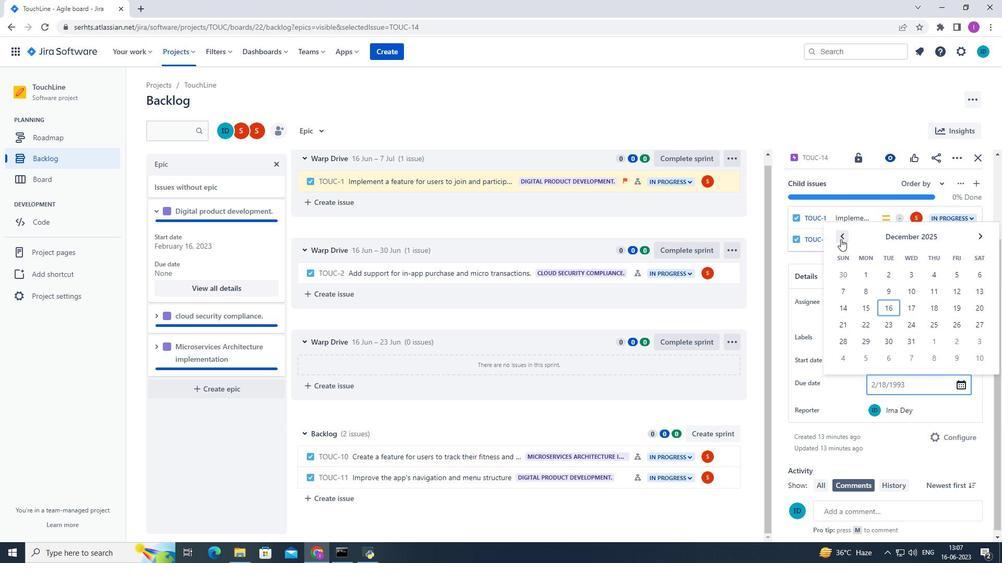 
Action: Mouse moved to (964, 295)
Screenshot: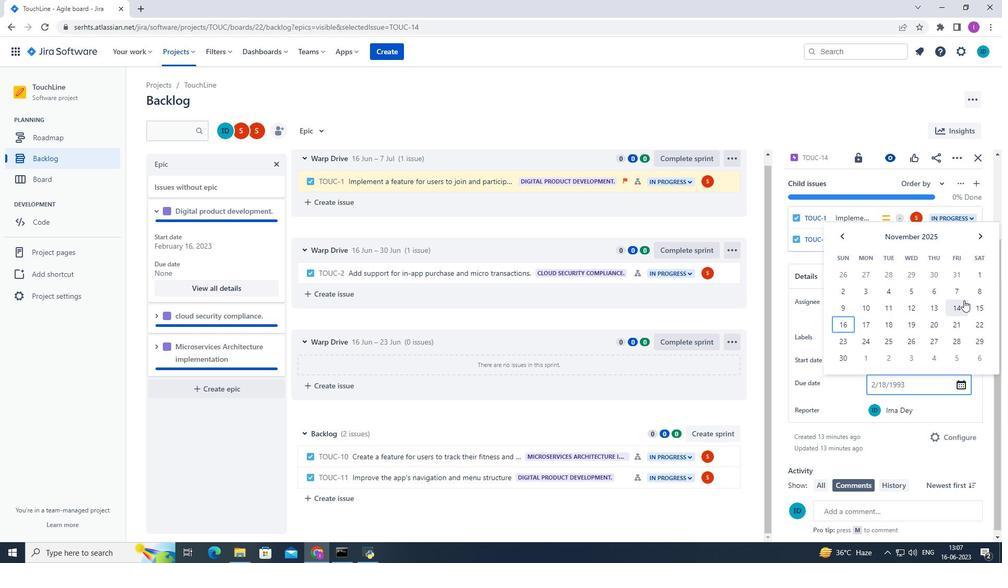 
Action: Mouse pressed left at (964, 295)
Screenshot: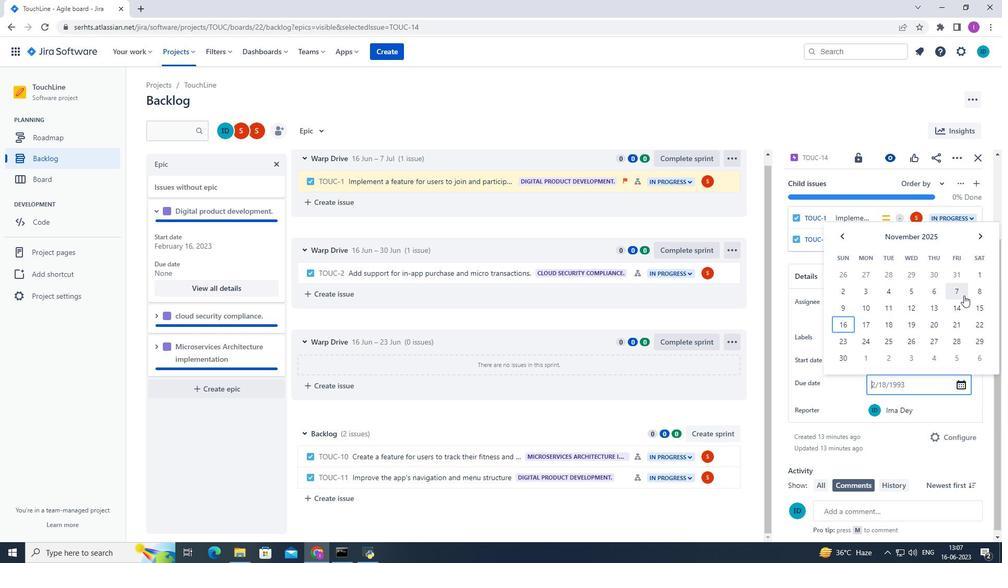 
Action: Mouse moved to (192, 329)
Screenshot: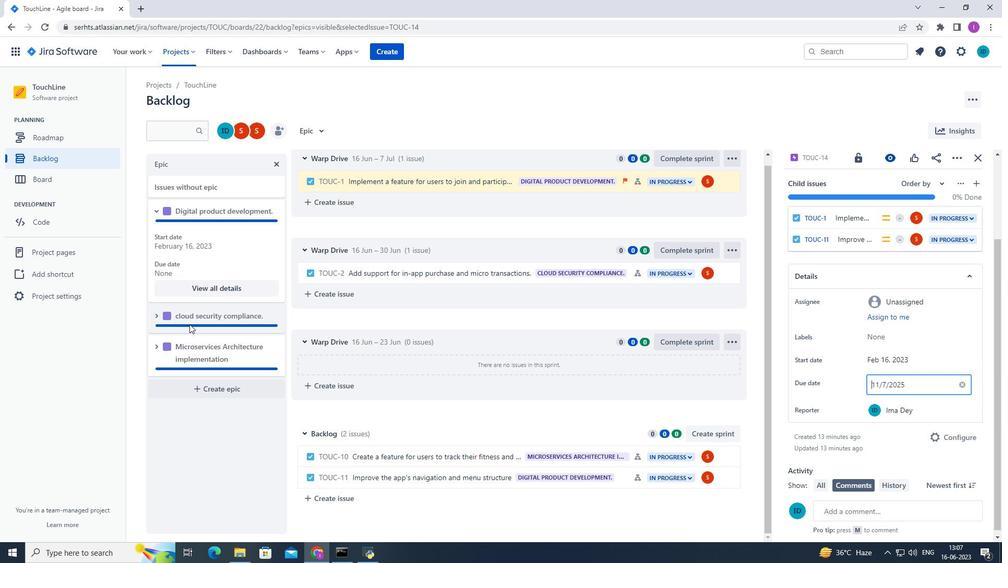 
